 Task: Look for space in Bhānvad, India from 9th June, 2023 to 17th June, 2023 for 2 adults in price range Rs.7000 to Rs.12000. Place can be private room with 1  bedroom having 2 beds and 1 bathroom. Property type can be house, flat, guest house. Amenities needed are: wifi. Booking option can be shelf check-in. Required host language is English.
Action: Mouse moved to (475, 101)
Screenshot: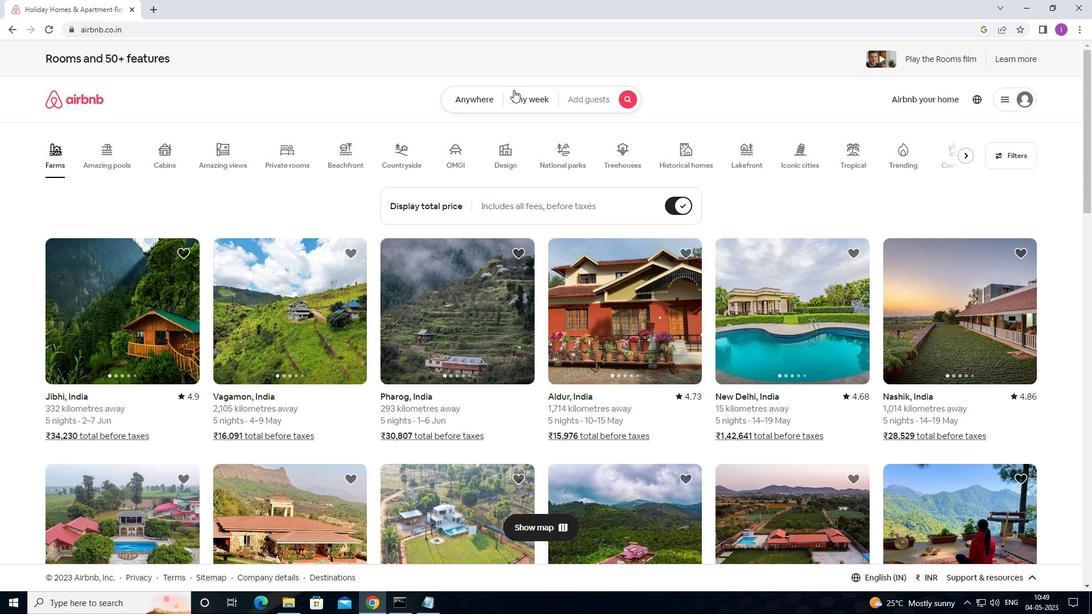 
Action: Mouse pressed left at (475, 101)
Screenshot: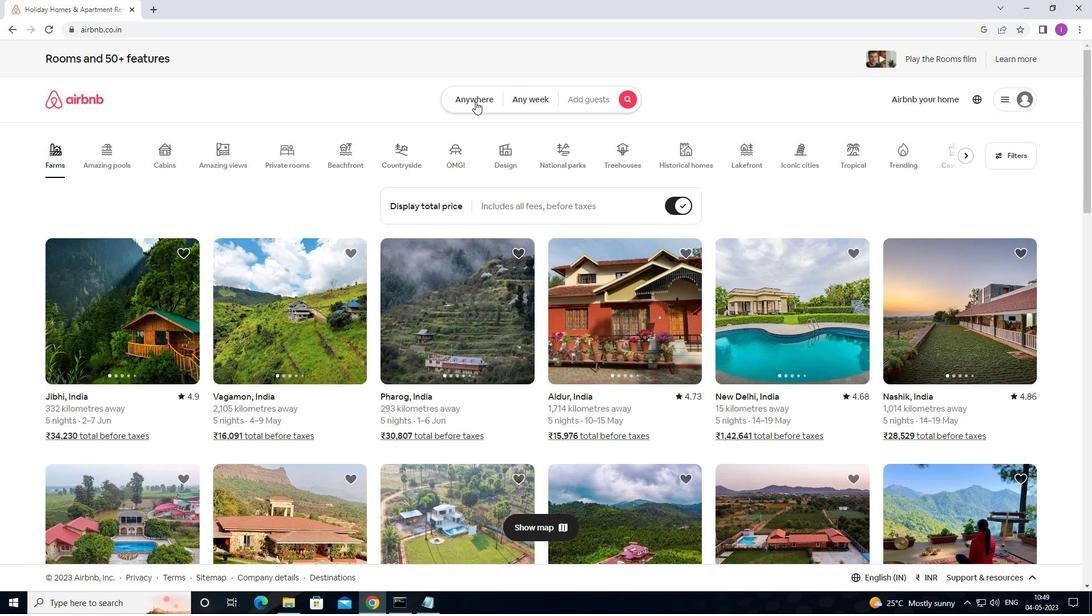 
Action: Mouse moved to (371, 147)
Screenshot: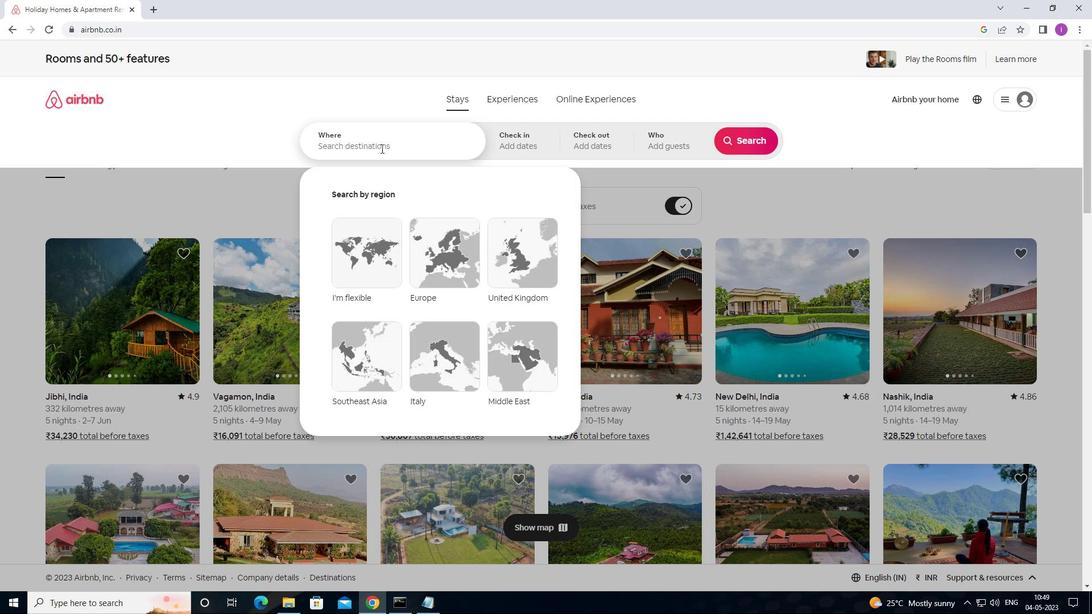 
Action: Mouse pressed left at (371, 147)
Screenshot: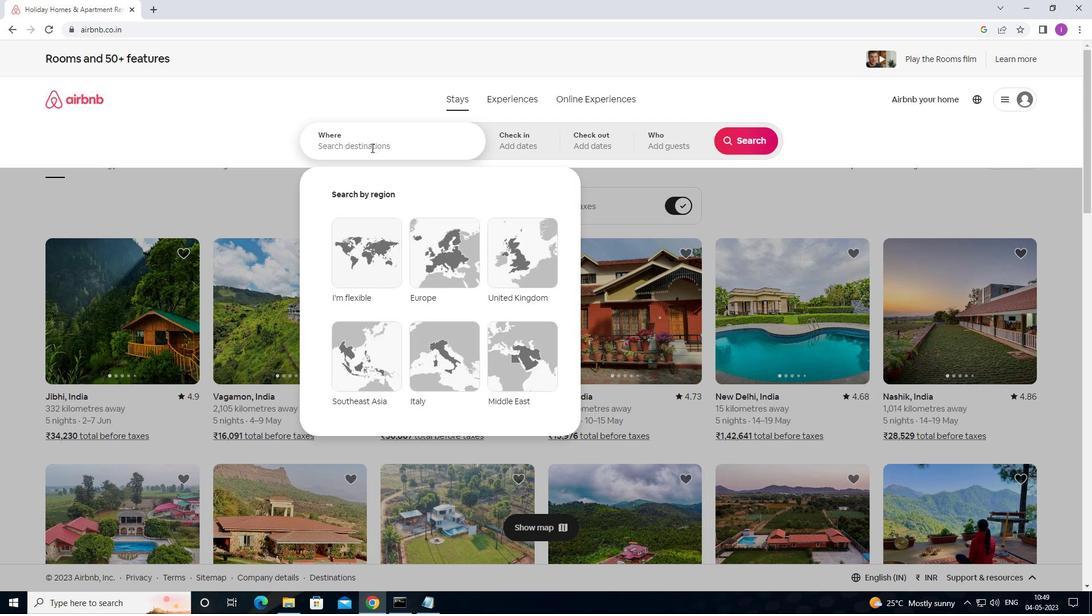 
Action: Mouse moved to (372, 146)
Screenshot: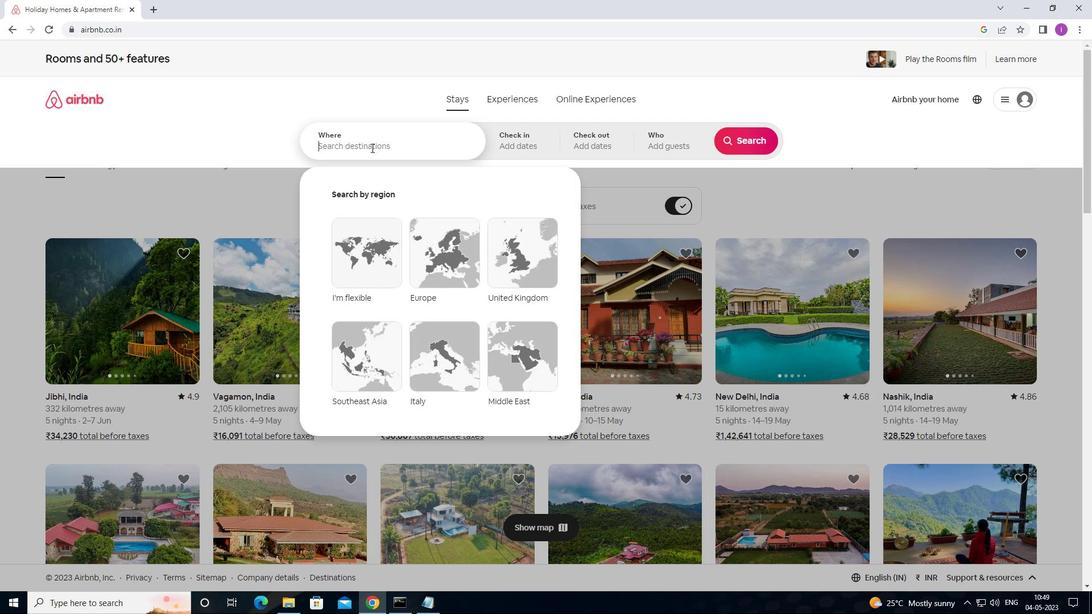 
Action: Key pressed <Key.shift><Key.shift><Key.shift>BHANVAD,<Key.shift>ctrl+IND
Screenshot: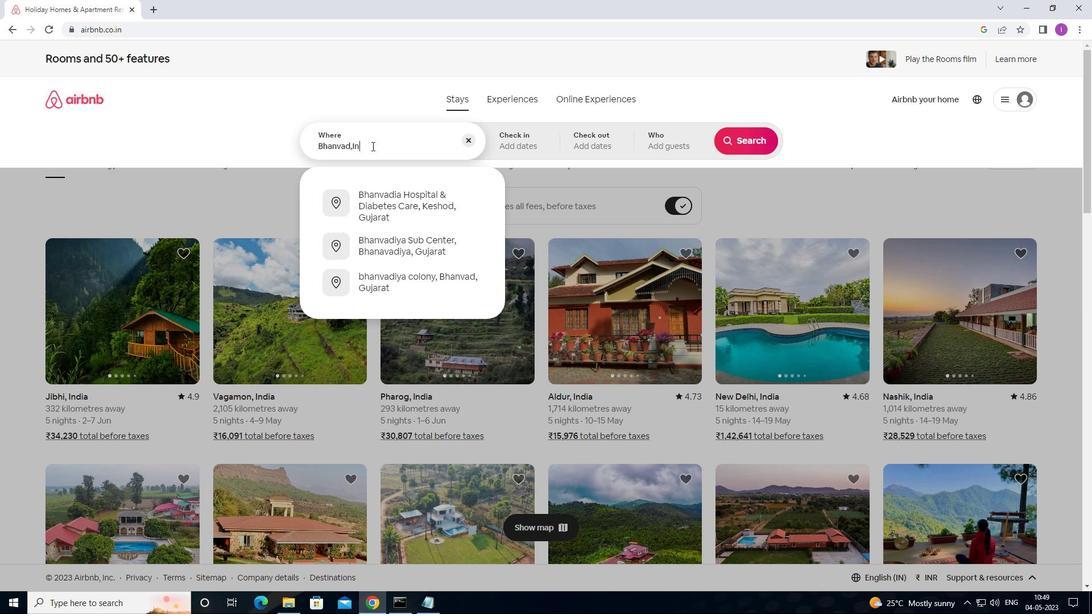 
Action: Mouse moved to (367, 135)
Screenshot: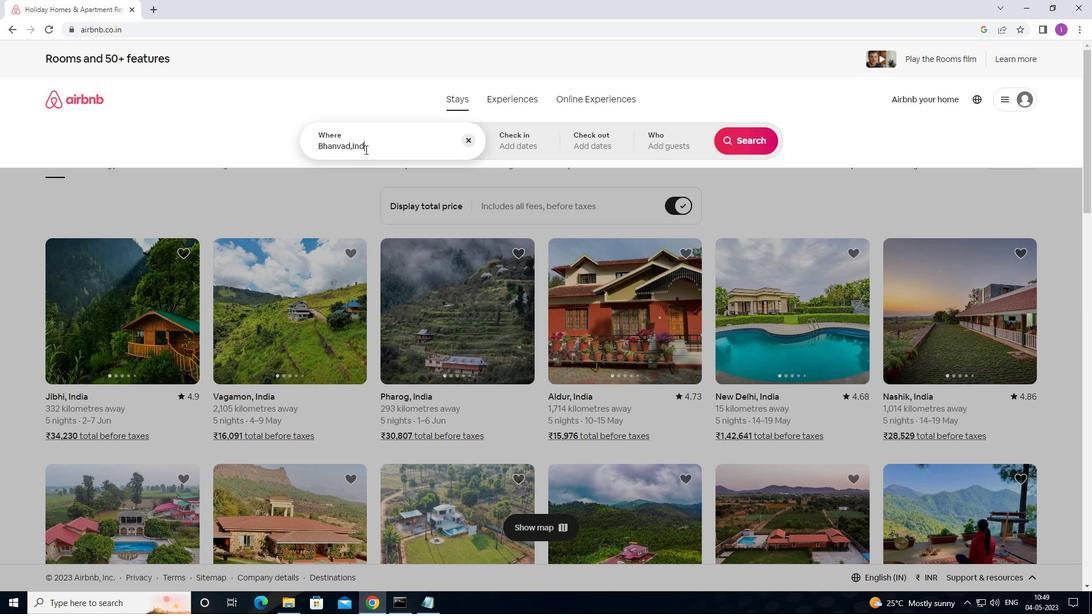 
Action: Mouse pressed left at (367, 135)
Screenshot: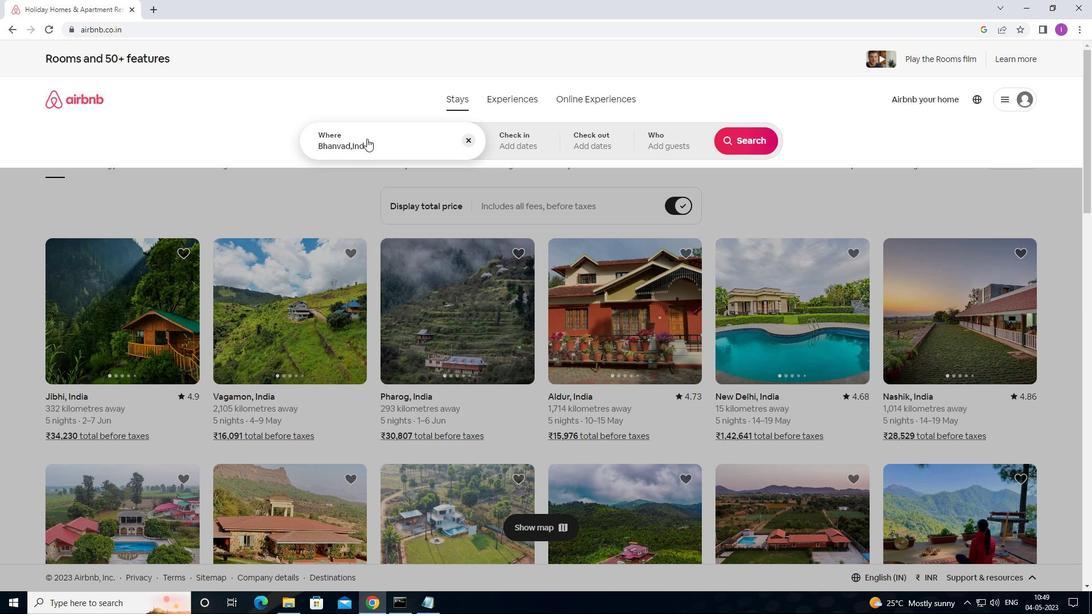 
Action: Mouse moved to (366, 141)
Screenshot: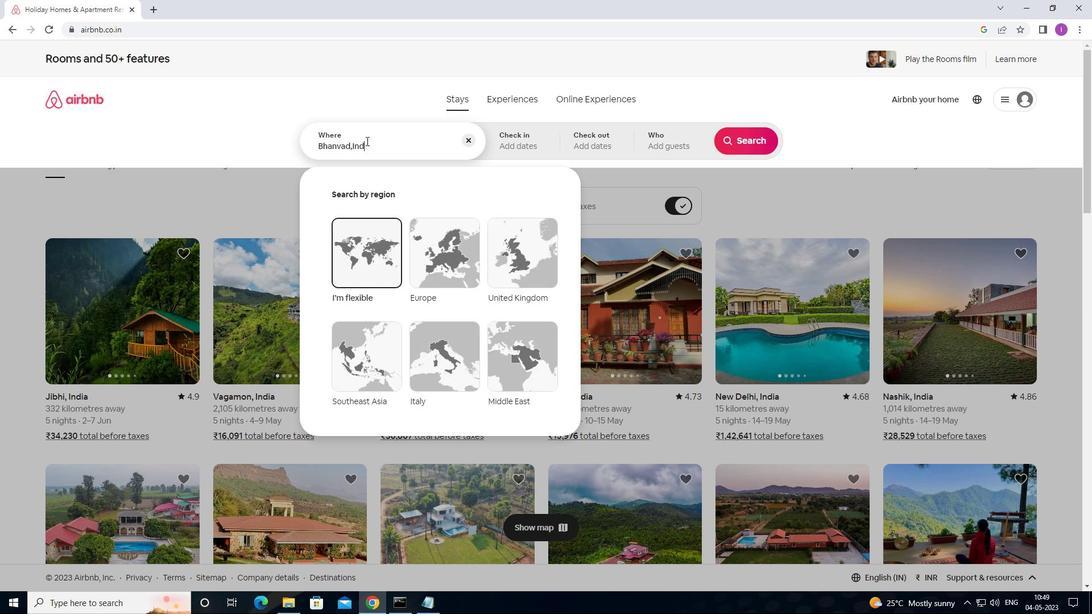 
Action: Key pressed IA
Screenshot: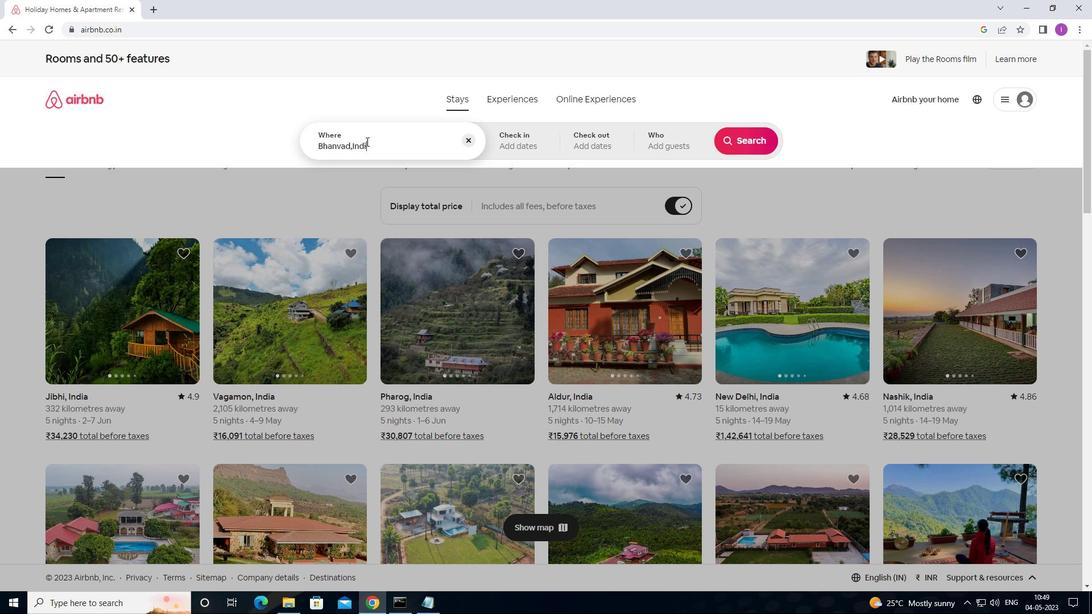 
Action: Mouse moved to (493, 143)
Screenshot: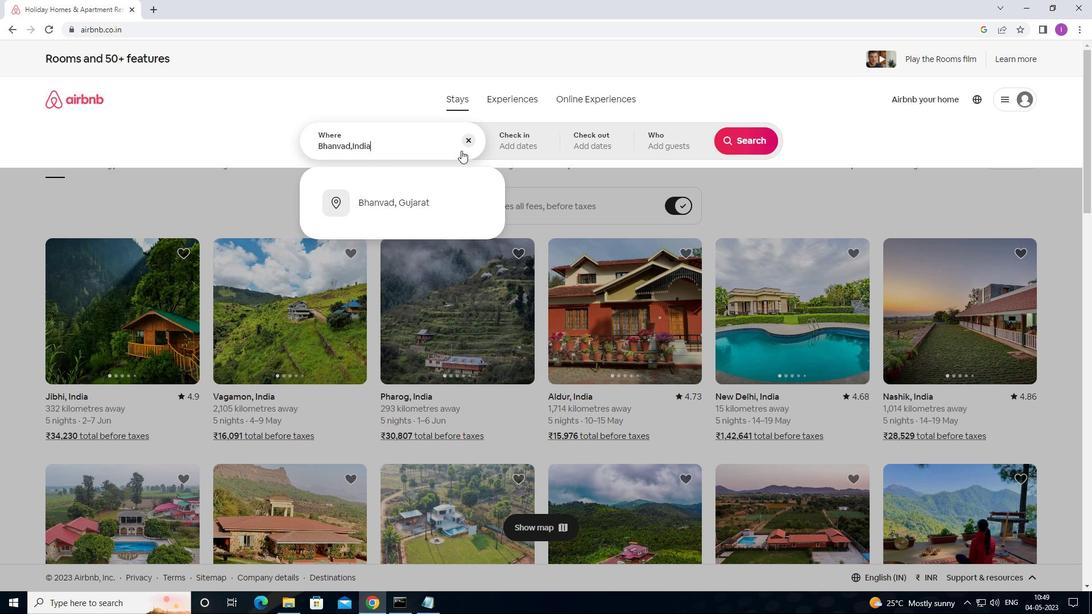 
Action: Mouse pressed left at (493, 143)
Screenshot: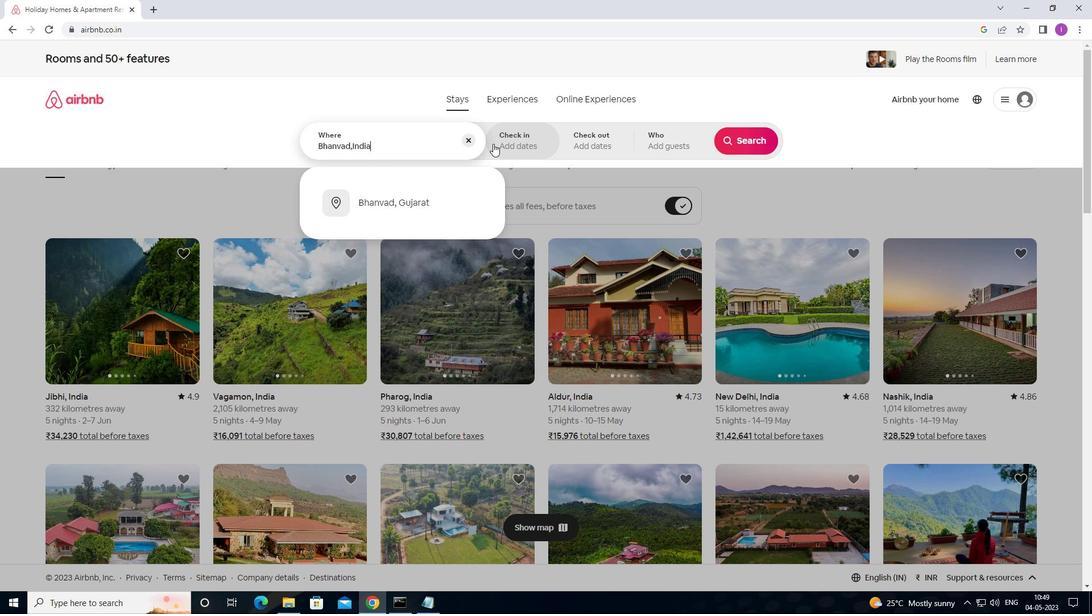 
Action: Mouse moved to (709, 304)
Screenshot: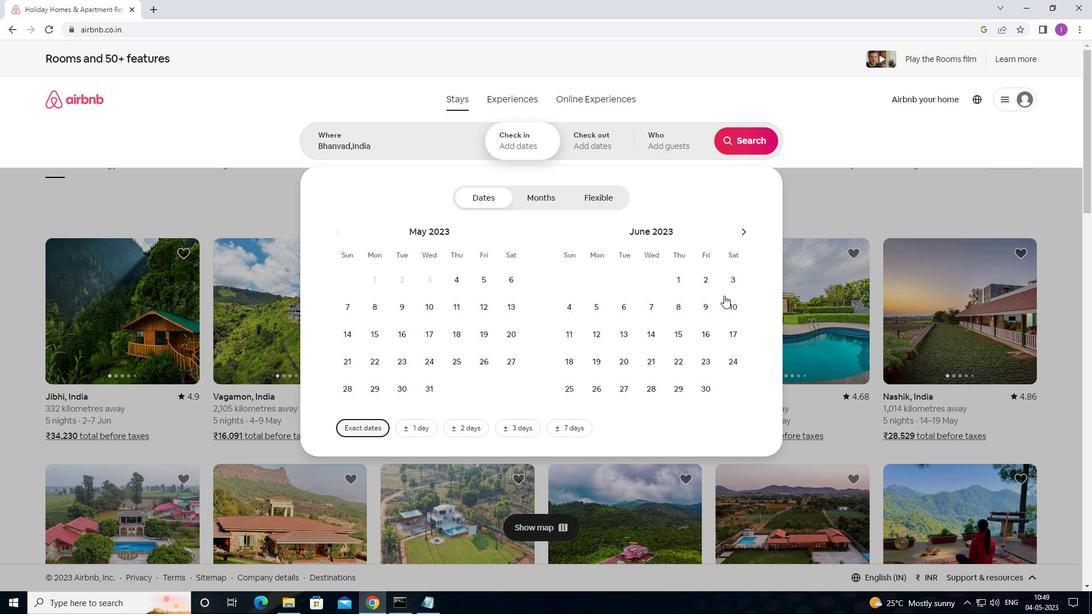 
Action: Mouse pressed left at (709, 304)
Screenshot: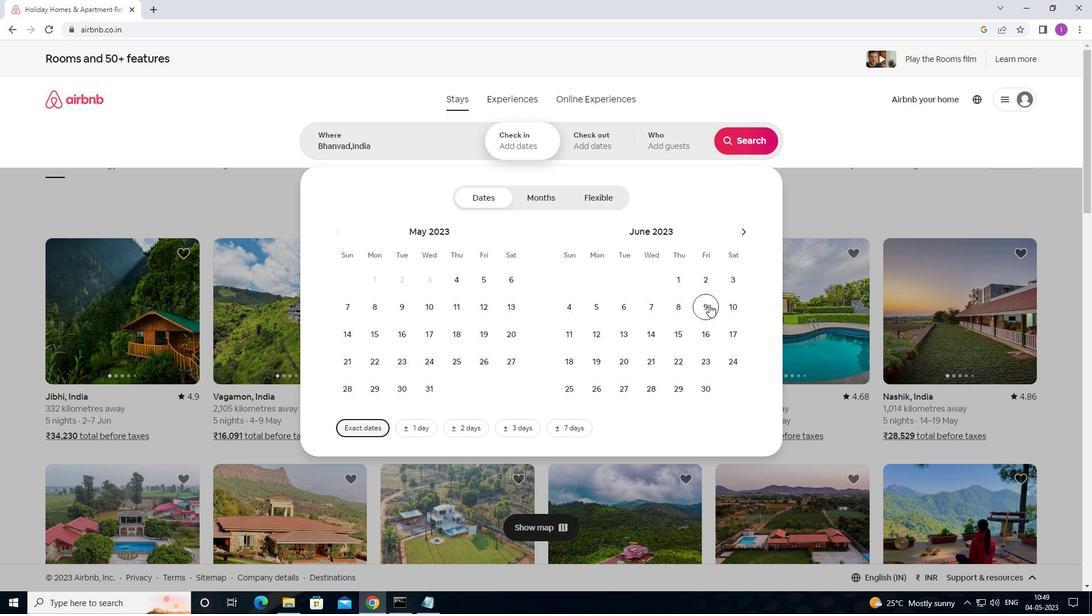 
Action: Mouse moved to (726, 334)
Screenshot: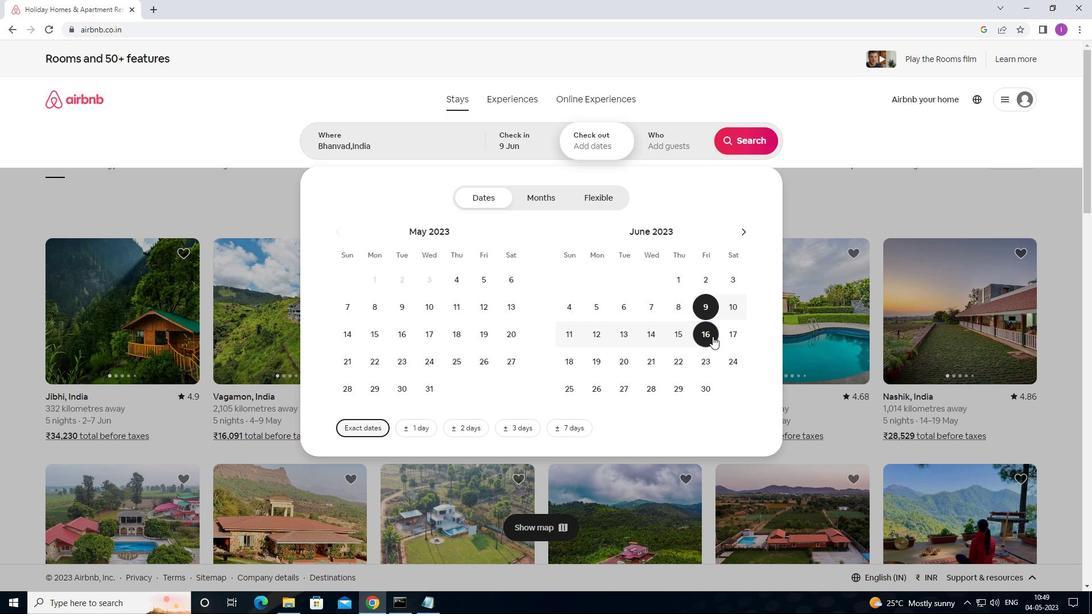
Action: Mouse pressed left at (726, 334)
Screenshot: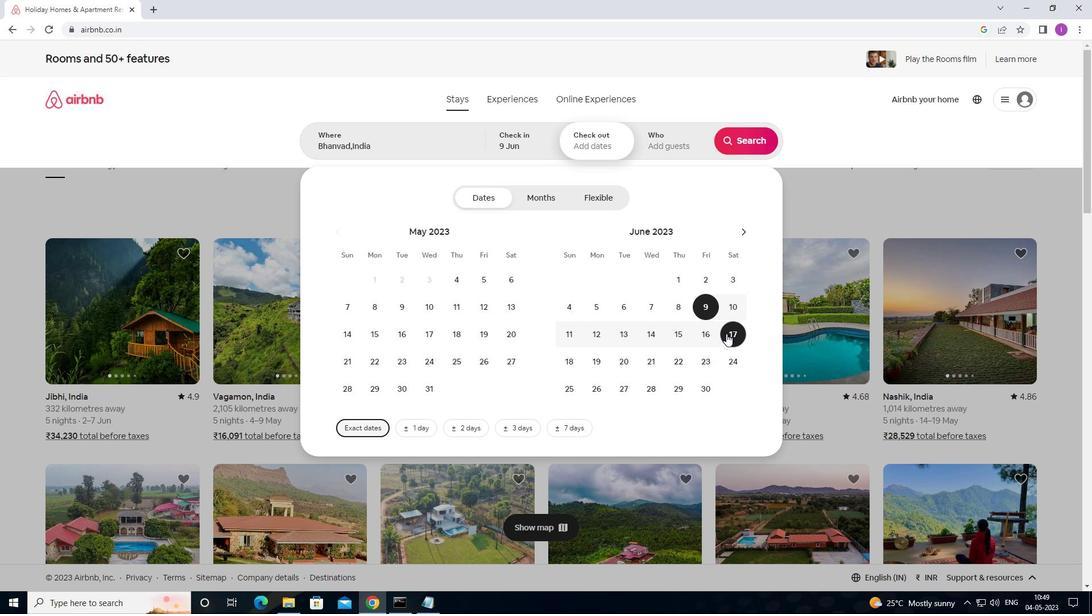 
Action: Mouse moved to (681, 153)
Screenshot: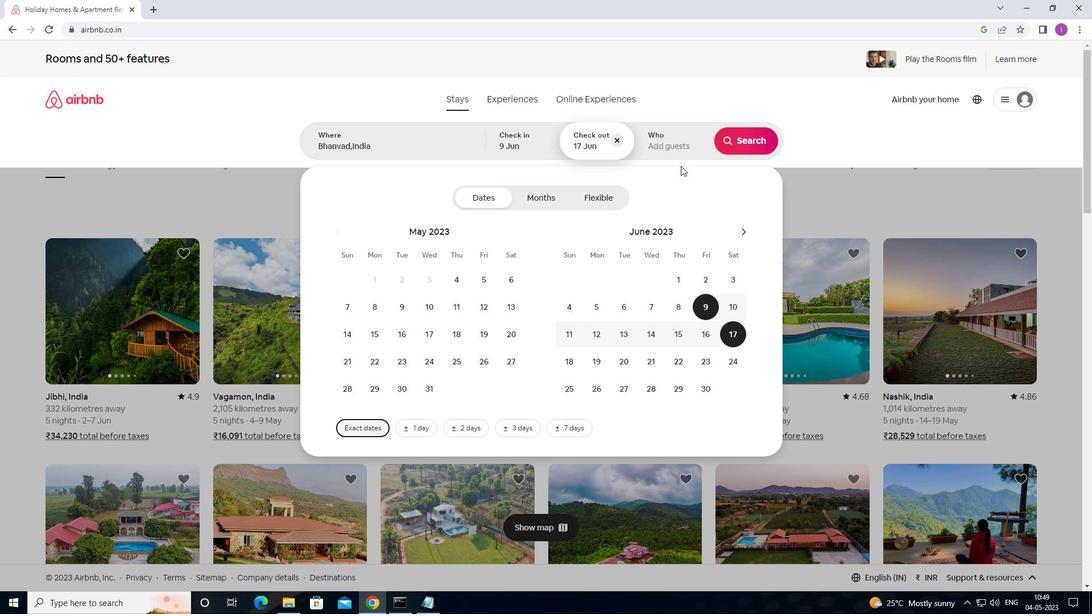 
Action: Mouse pressed left at (681, 153)
Screenshot: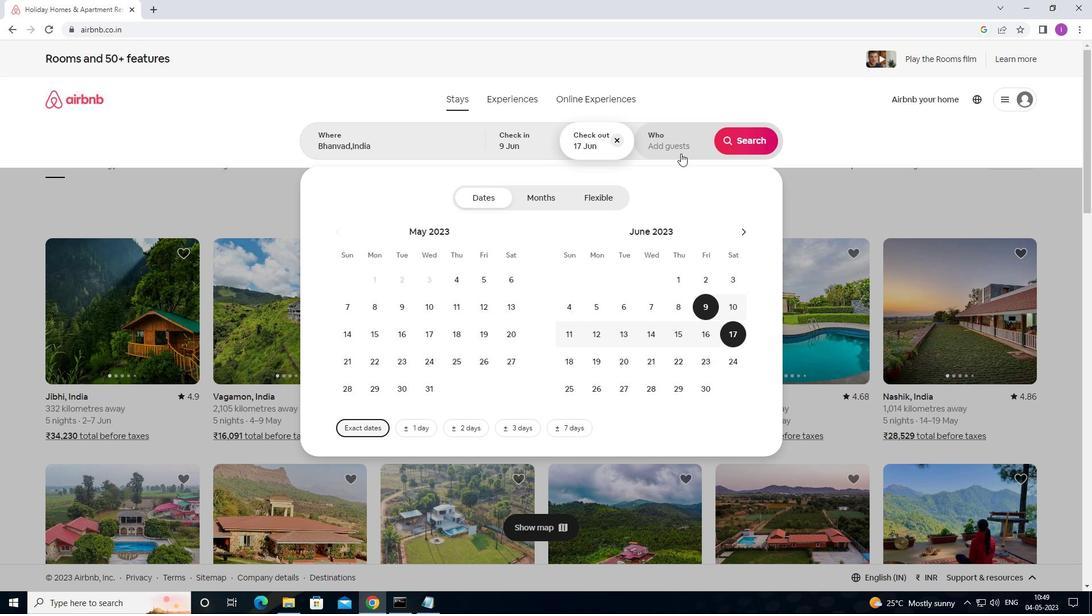 
Action: Mouse moved to (755, 198)
Screenshot: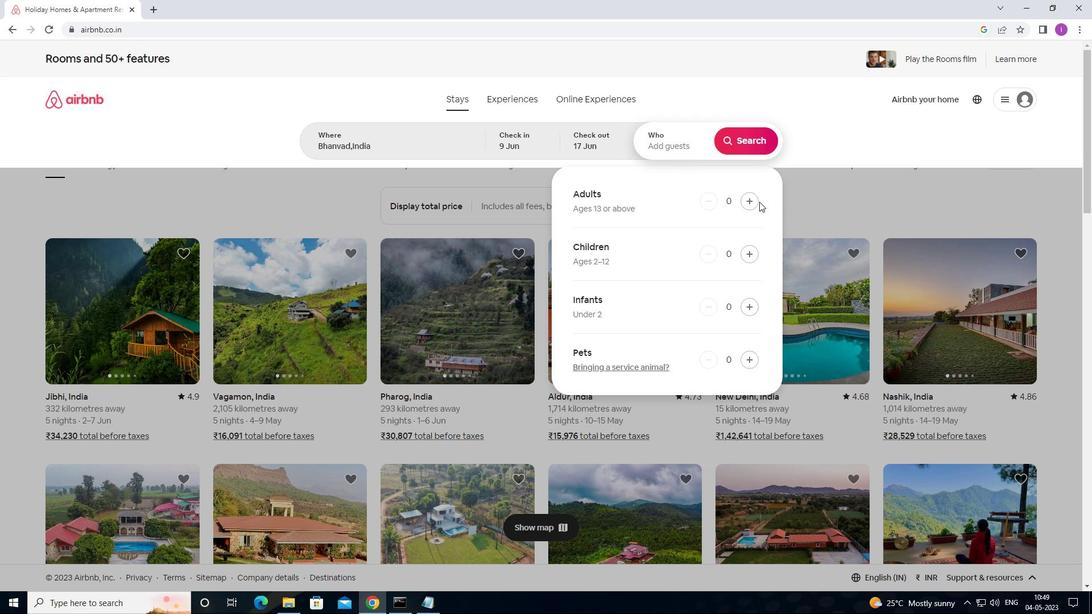 
Action: Mouse pressed left at (755, 198)
Screenshot: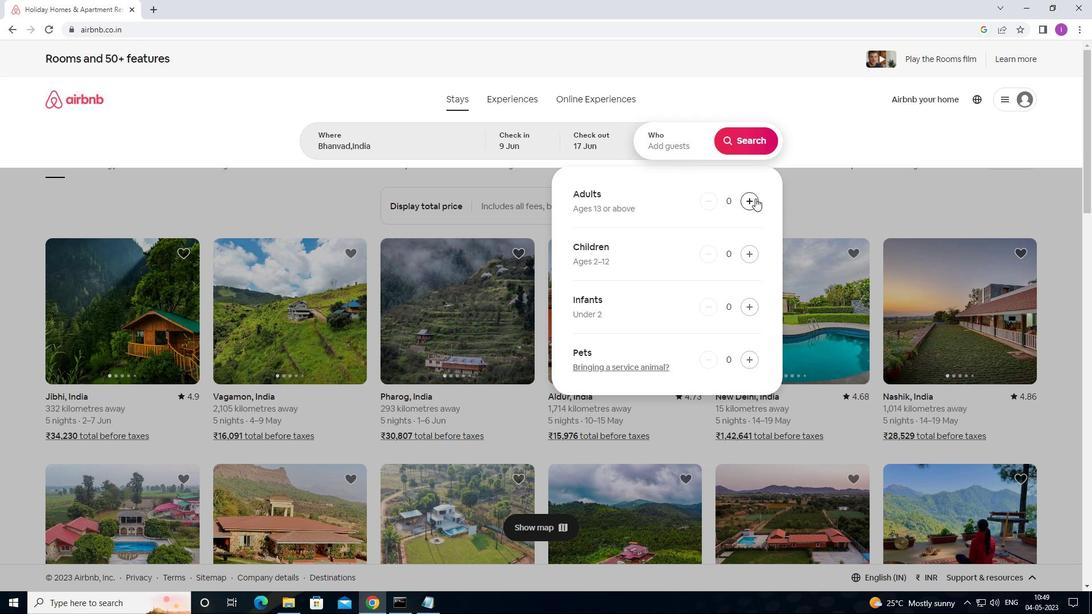 
Action: Mouse pressed left at (755, 198)
Screenshot: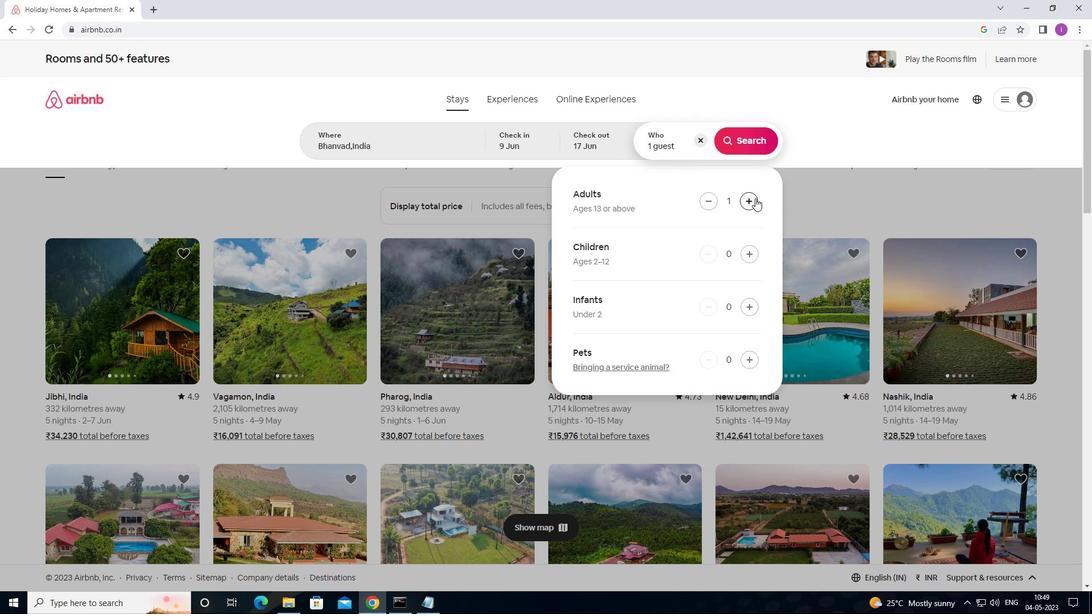 
Action: Mouse moved to (760, 139)
Screenshot: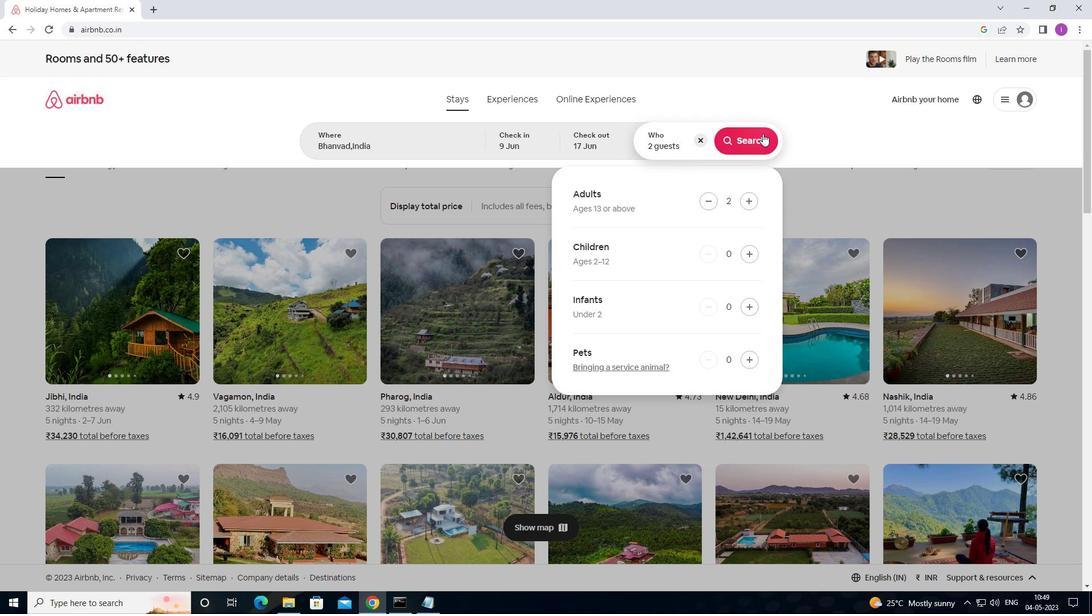 
Action: Mouse pressed left at (760, 139)
Screenshot: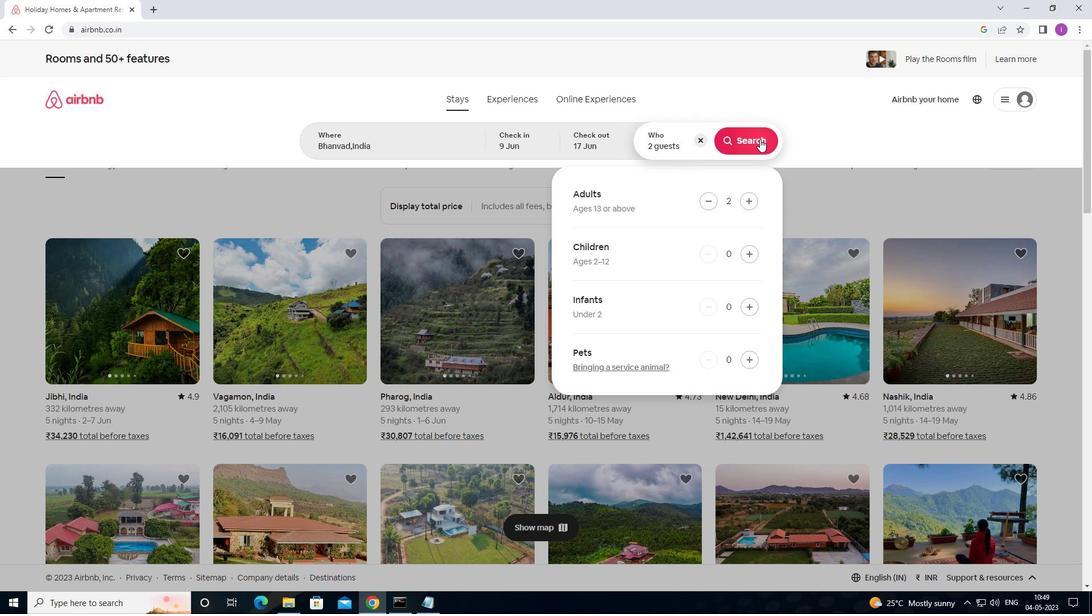 
Action: Mouse moved to (1049, 113)
Screenshot: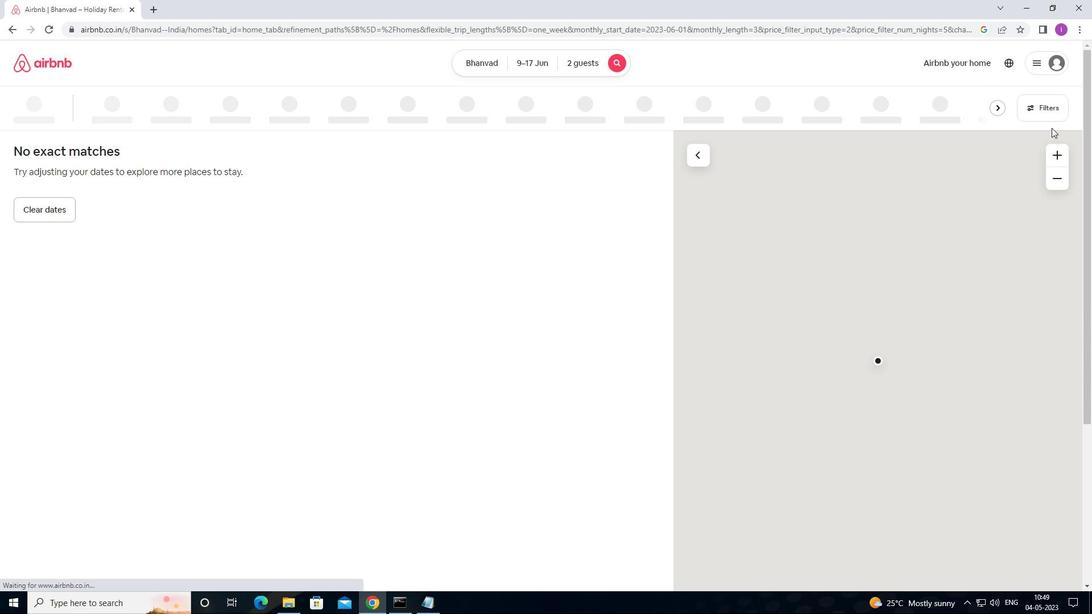 
Action: Mouse pressed left at (1049, 113)
Screenshot: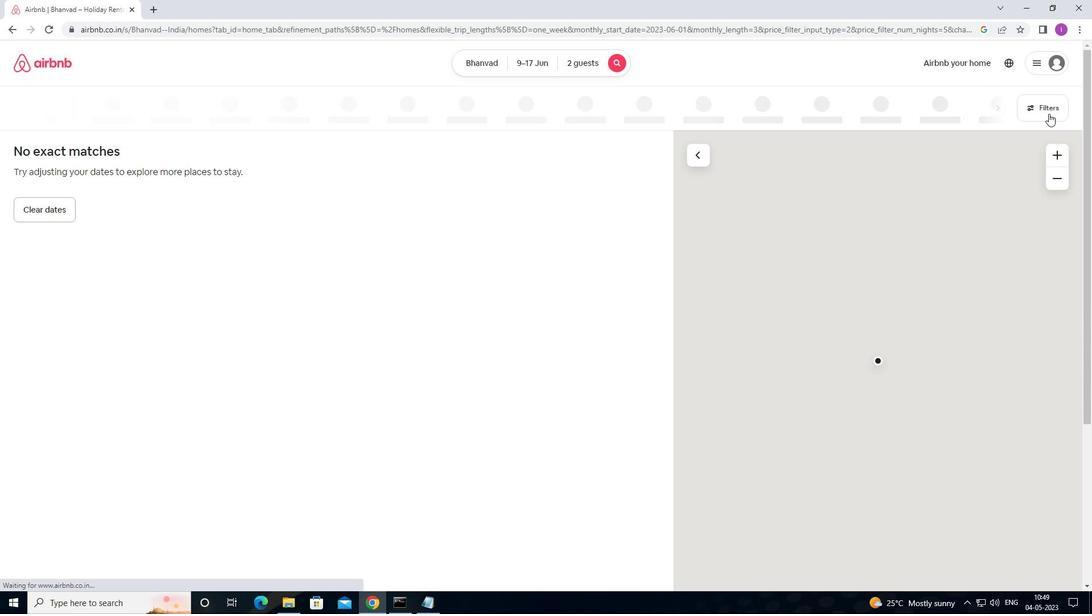 
Action: Mouse moved to (414, 176)
Screenshot: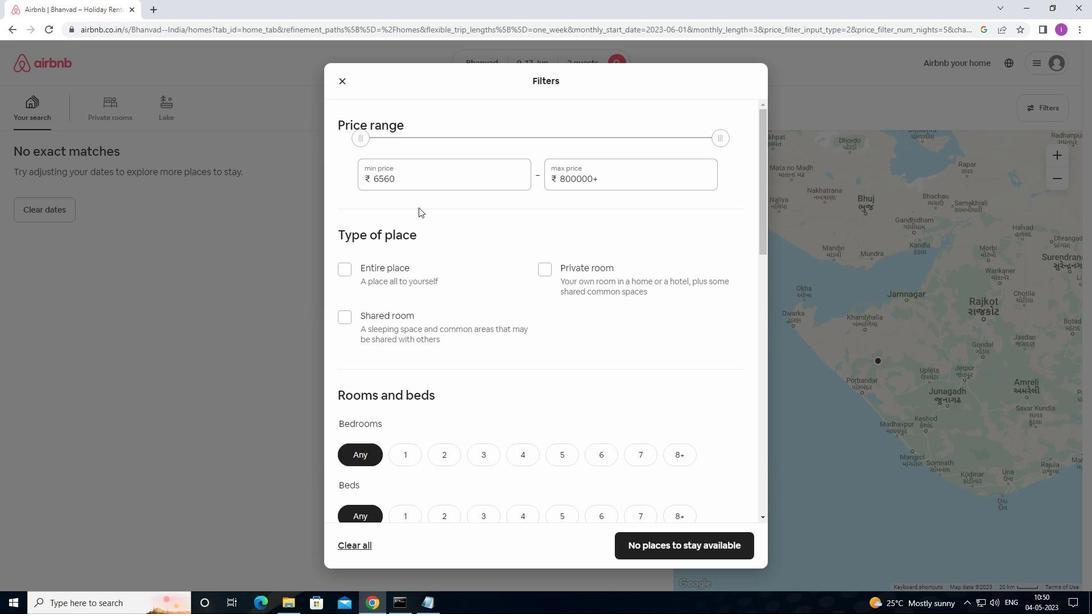 
Action: Mouse pressed left at (414, 176)
Screenshot: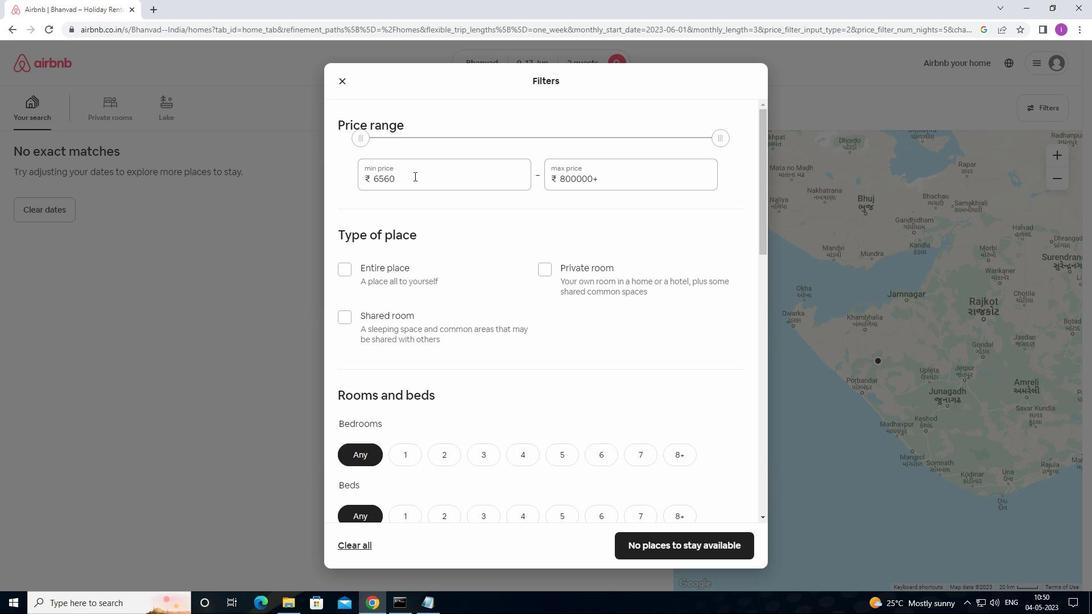 
Action: Mouse moved to (361, 177)
Screenshot: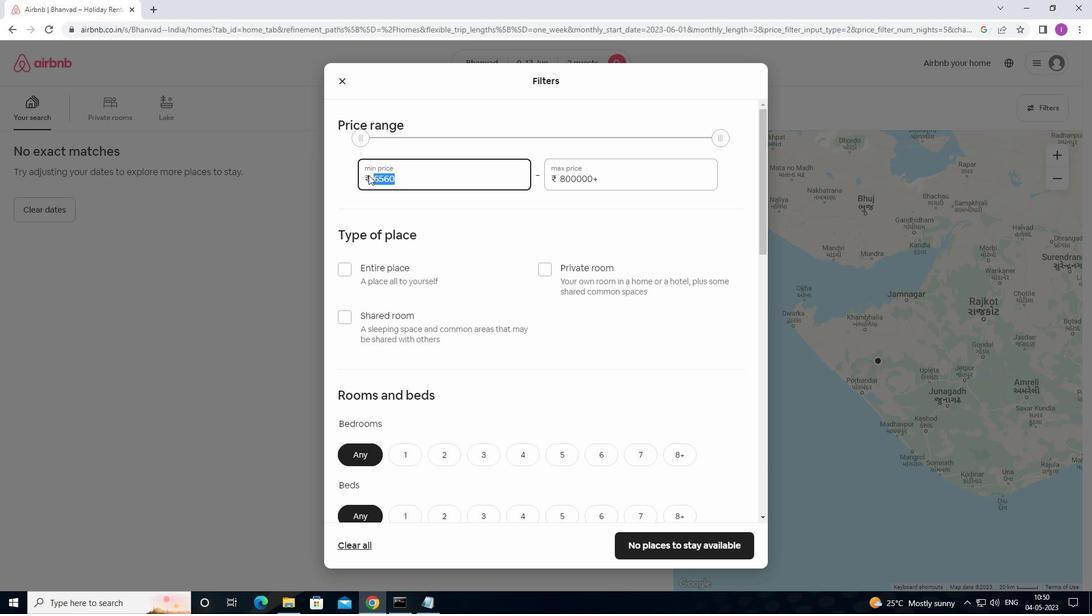
Action: Key pressed 700
Screenshot: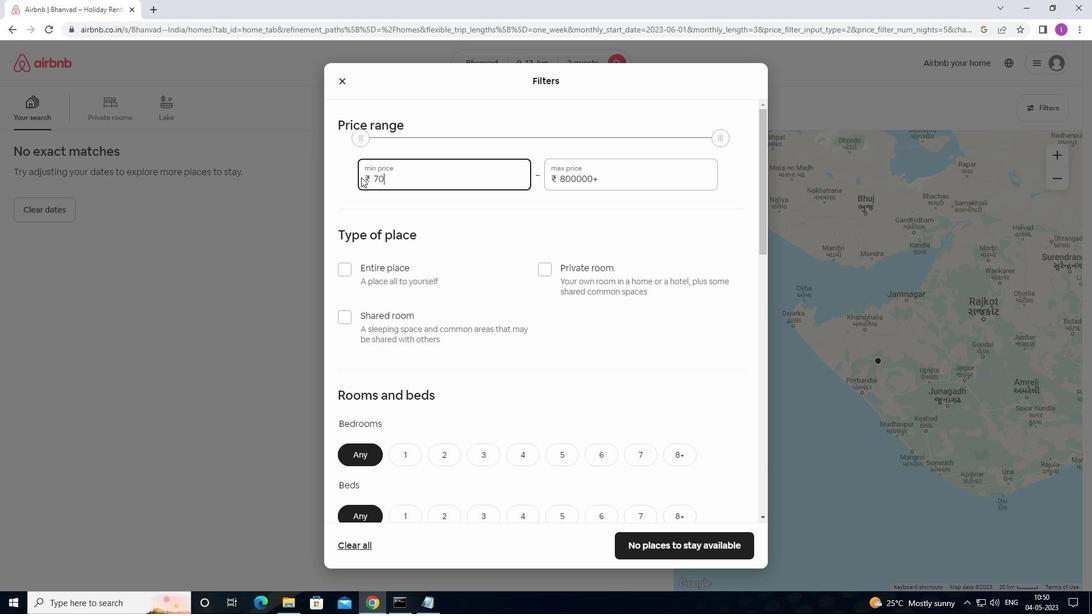 
Action: Mouse moved to (363, 176)
Screenshot: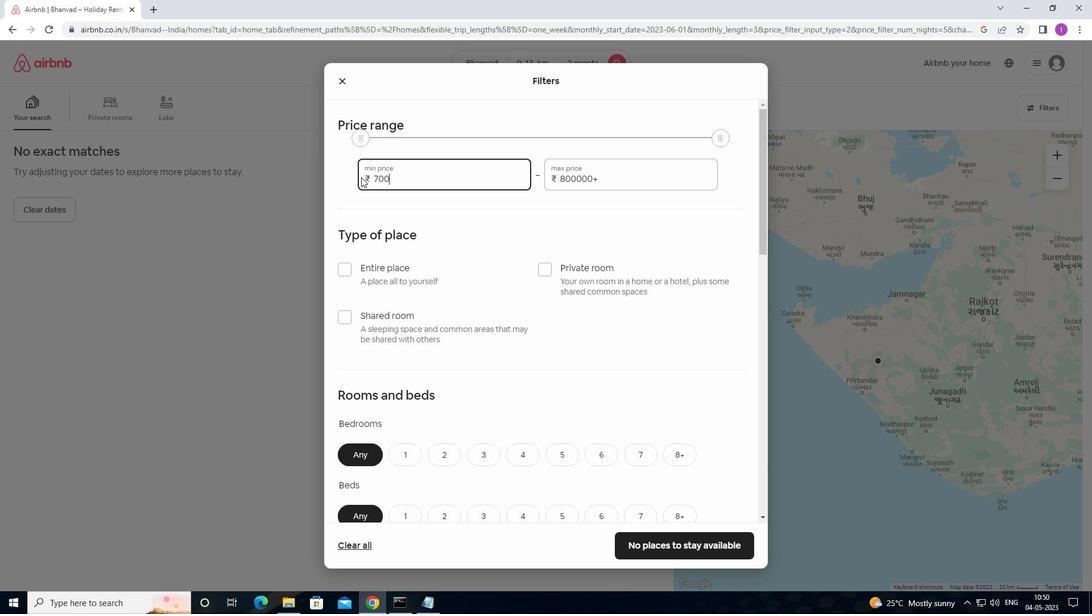 
Action: Key pressed 0
Screenshot: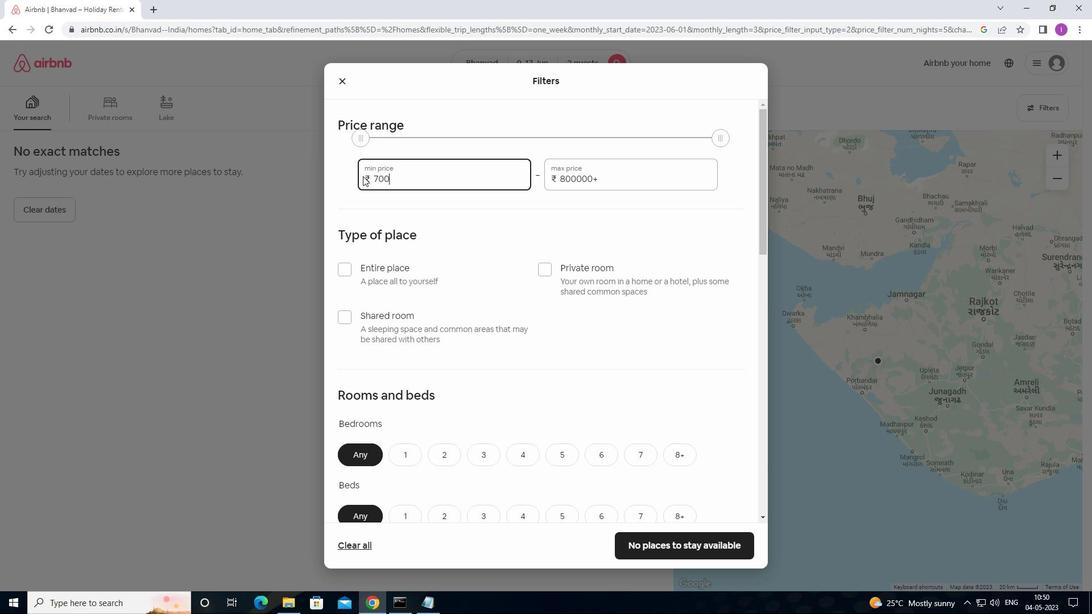 
Action: Mouse moved to (617, 184)
Screenshot: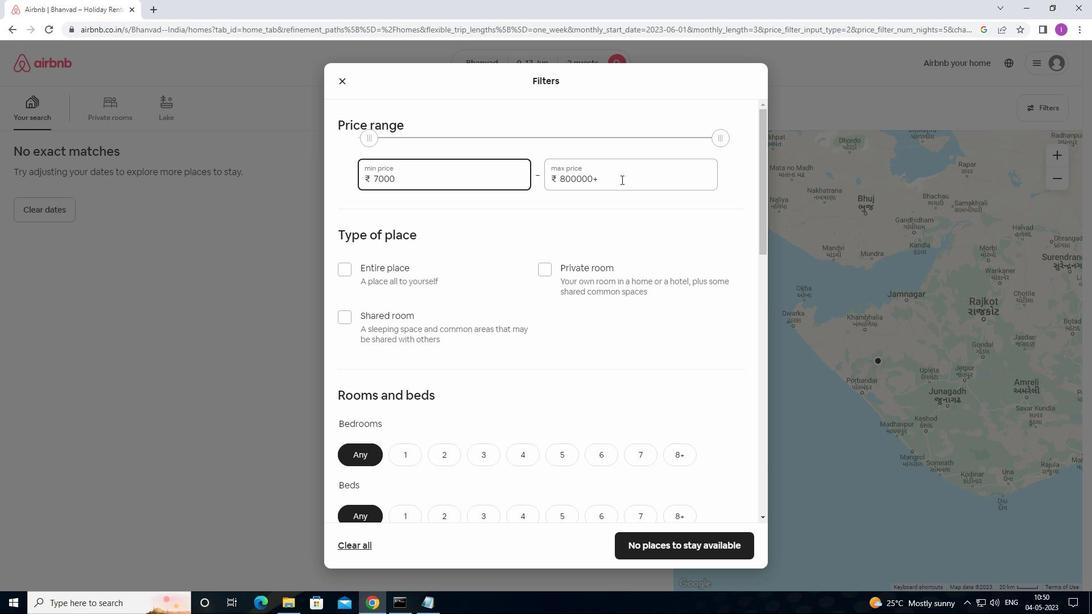 
Action: Mouse pressed left at (617, 184)
Screenshot: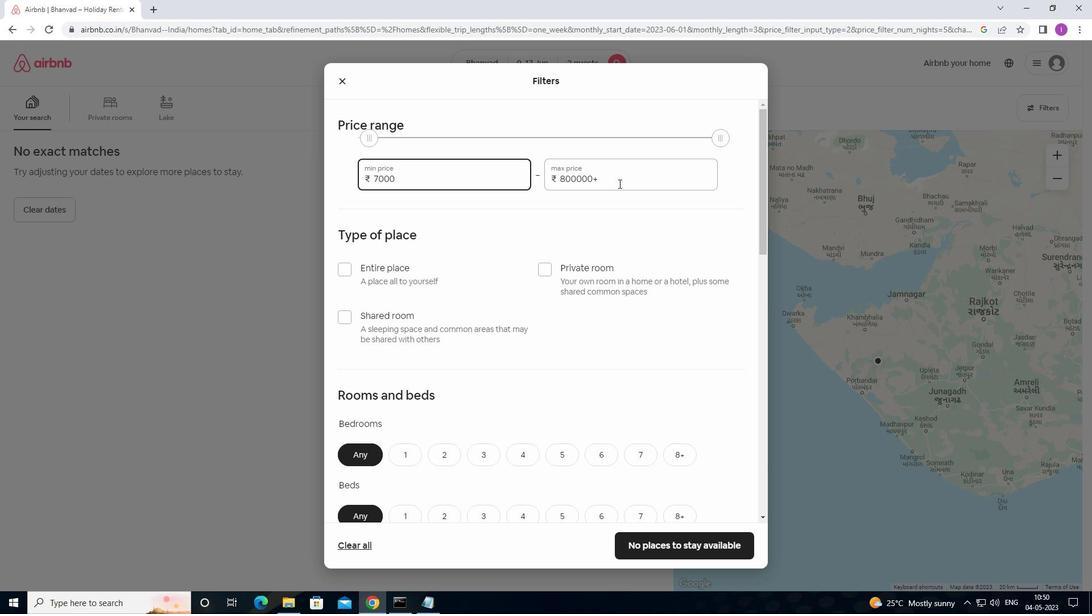 
Action: Mouse moved to (554, 176)
Screenshot: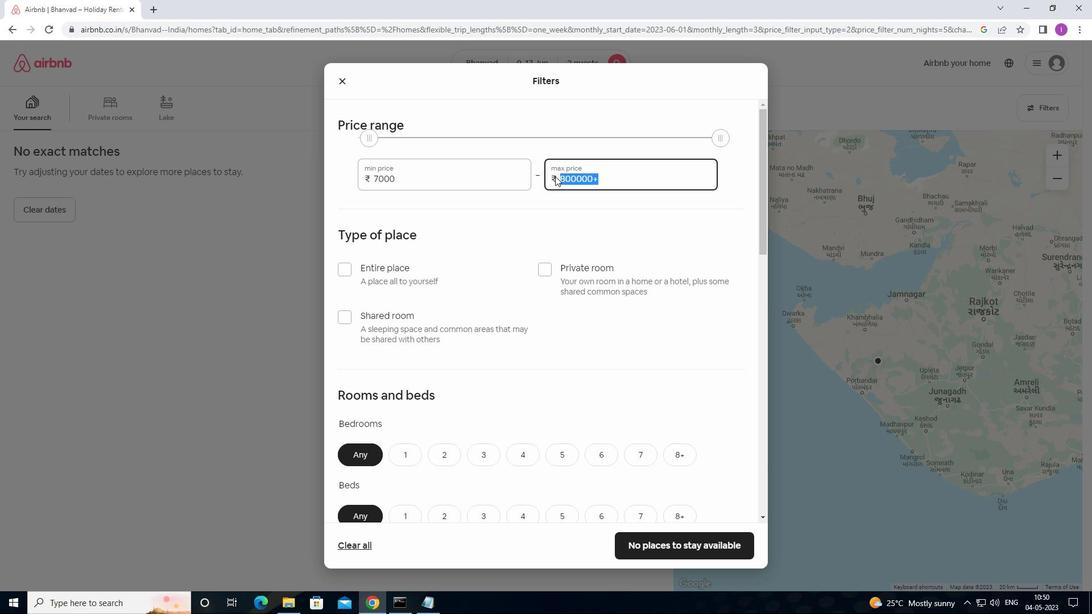 
Action: Key pressed 12
Screenshot: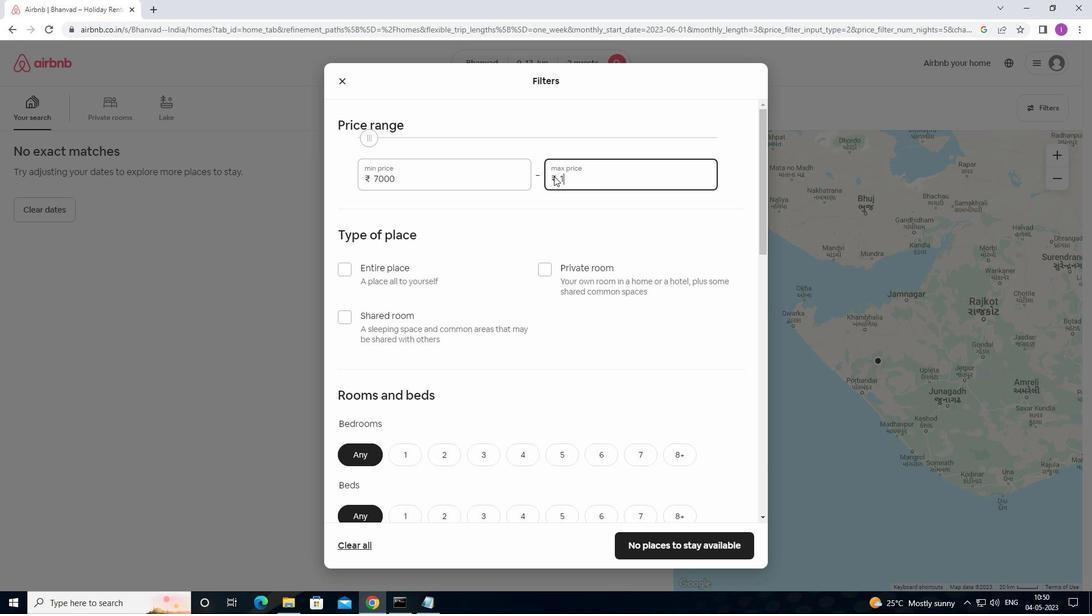
Action: Mouse moved to (552, 176)
Screenshot: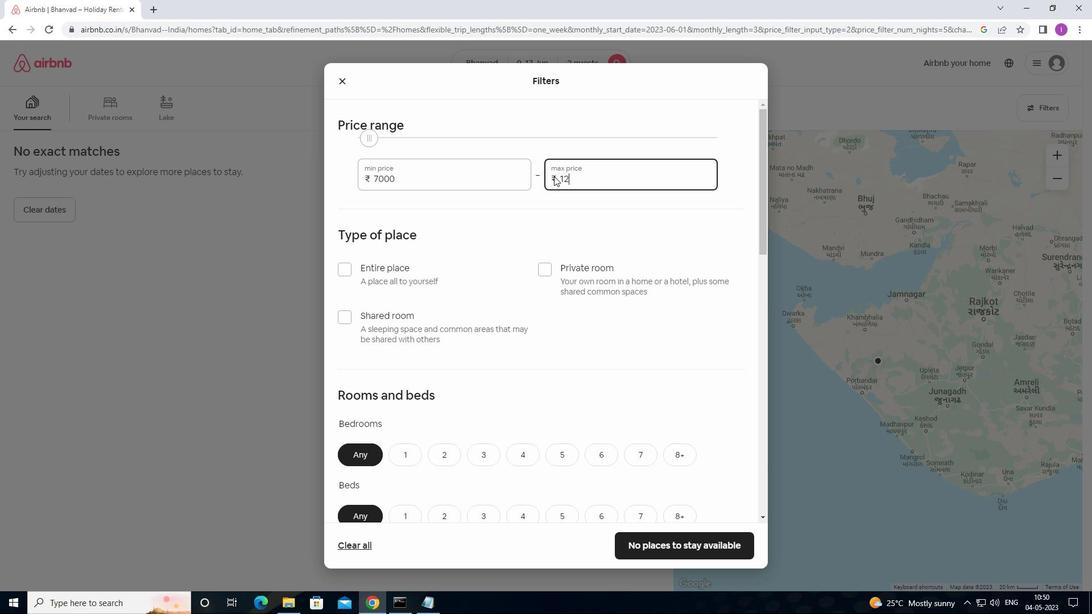 
Action: Key pressed 000
Screenshot: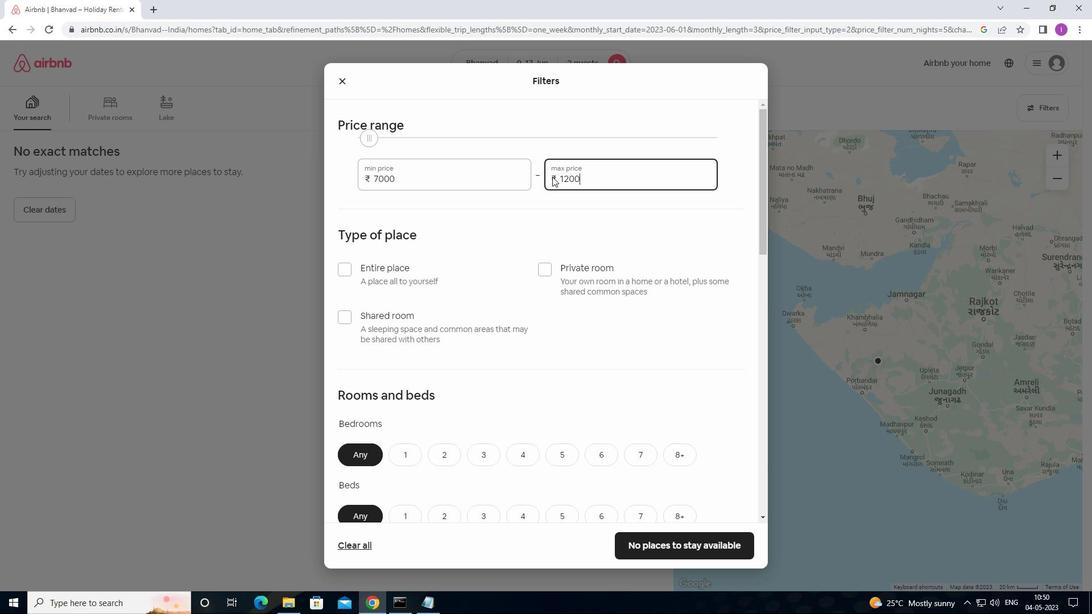 
Action: Mouse moved to (506, 283)
Screenshot: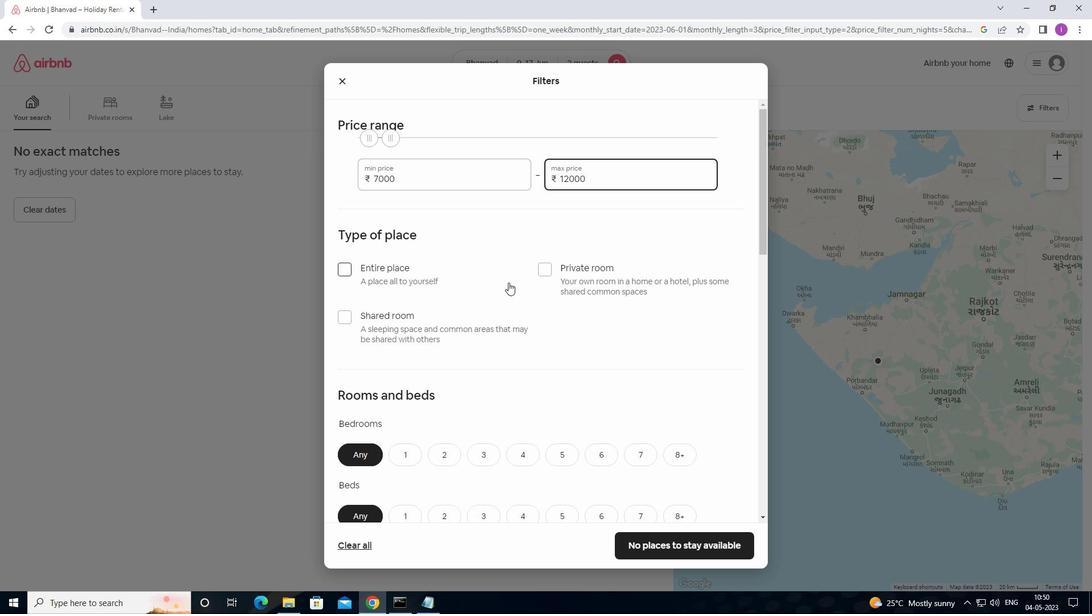 
Action: Mouse scrolled (506, 283) with delta (0, 0)
Screenshot: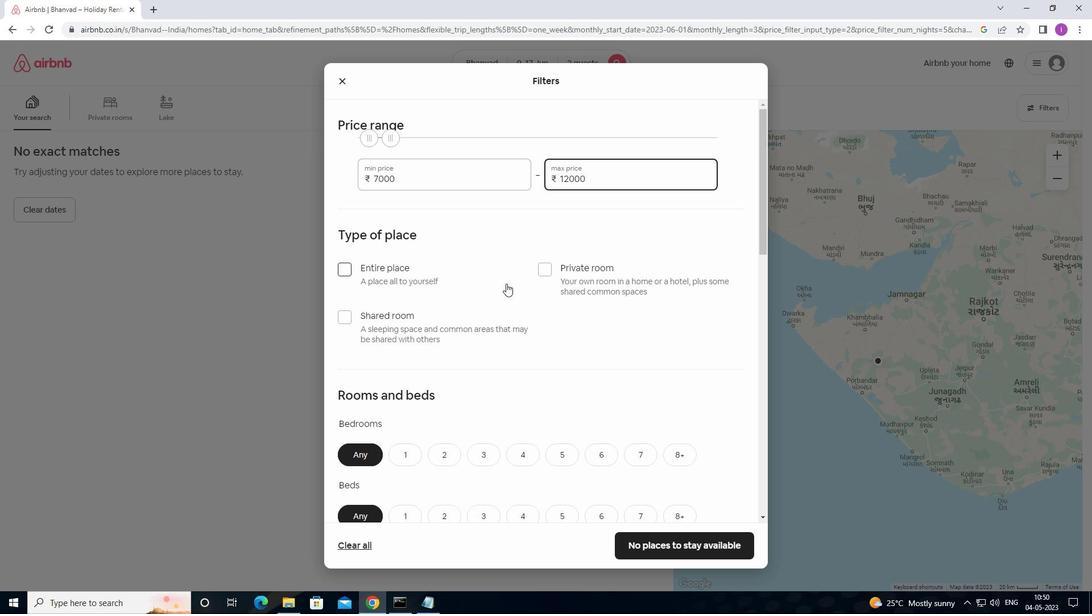 
Action: Mouse moved to (539, 213)
Screenshot: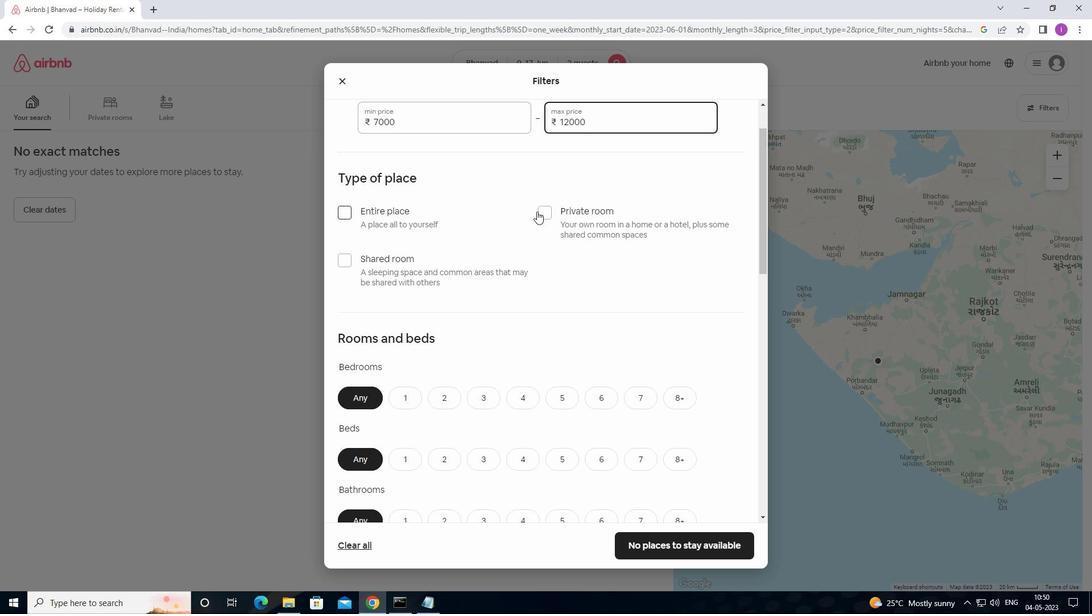 
Action: Mouse pressed left at (539, 213)
Screenshot: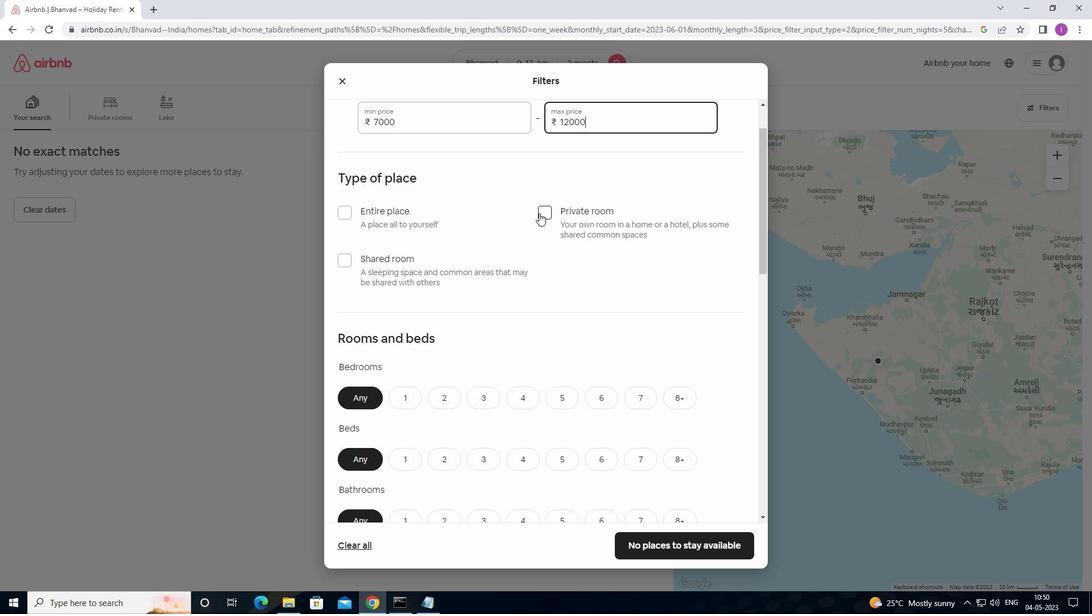 
Action: Mouse moved to (456, 244)
Screenshot: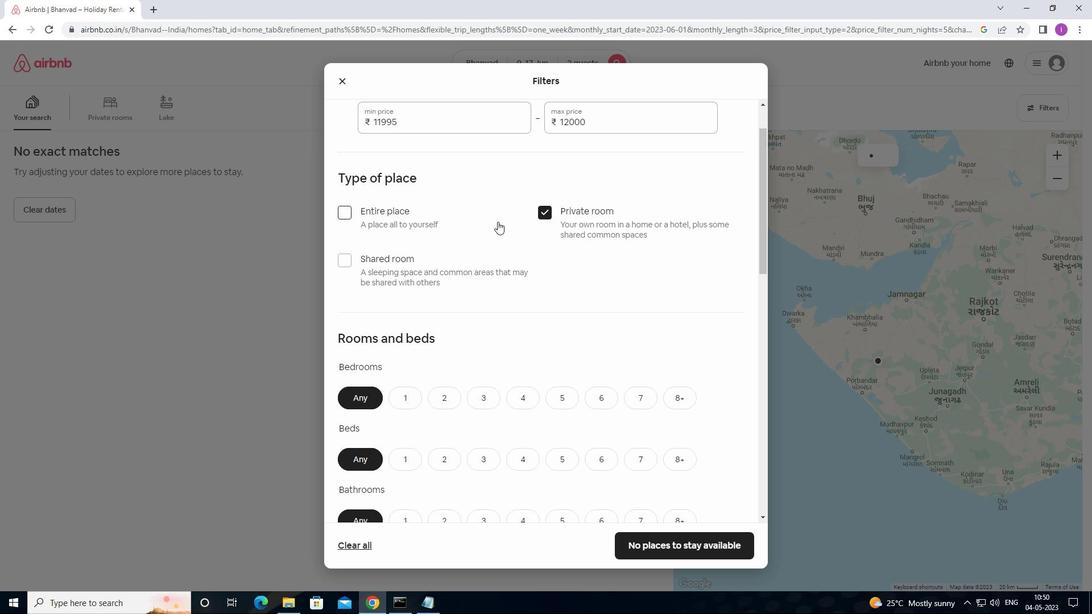 
Action: Mouse scrolled (456, 243) with delta (0, 0)
Screenshot: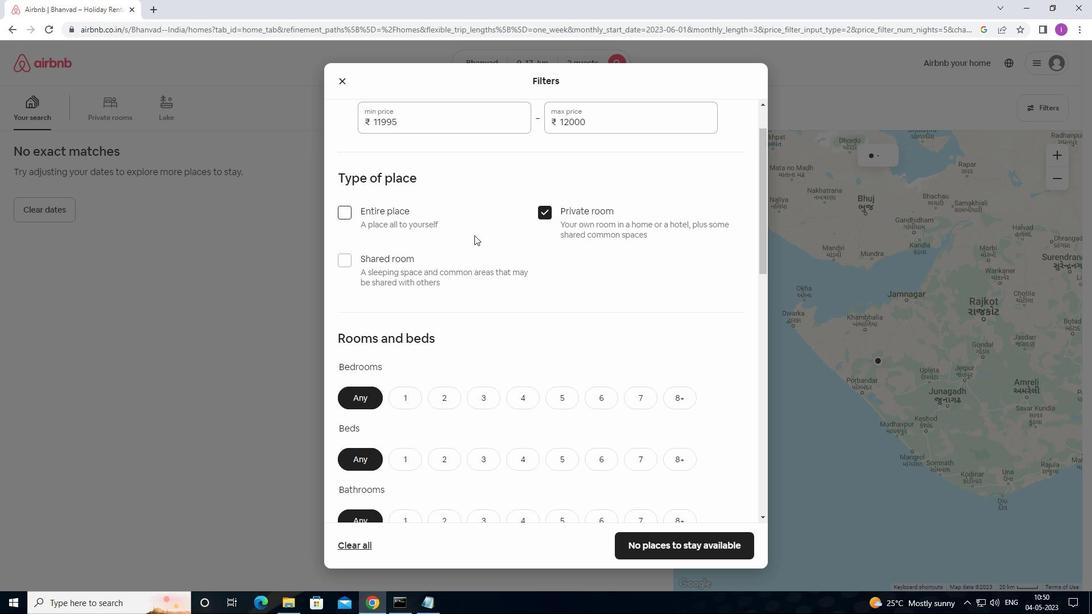 
Action: Mouse moved to (408, 340)
Screenshot: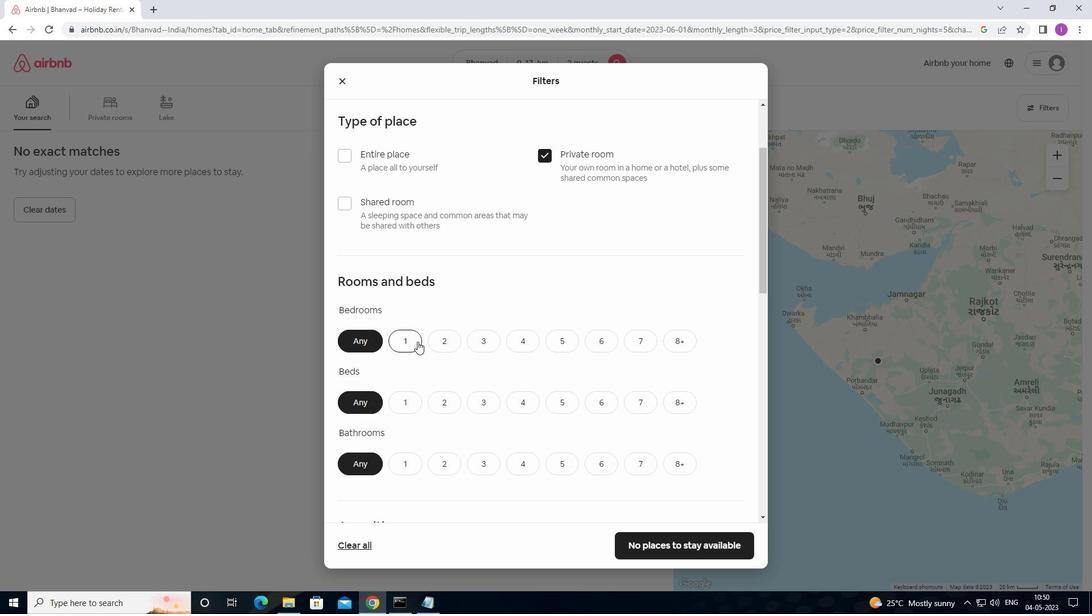 
Action: Mouse pressed left at (408, 340)
Screenshot: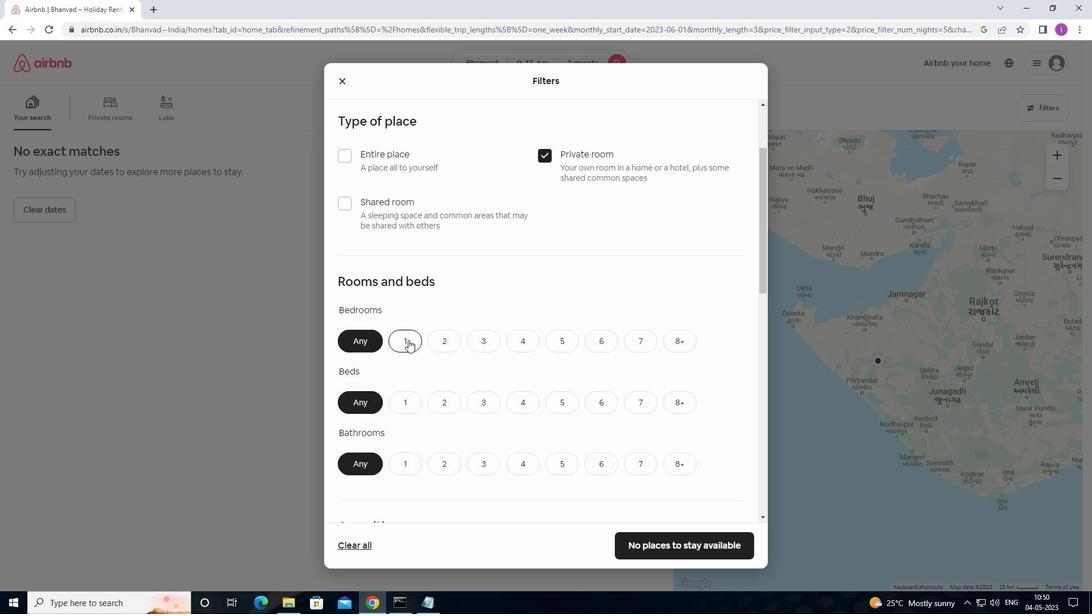 
Action: Mouse moved to (442, 408)
Screenshot: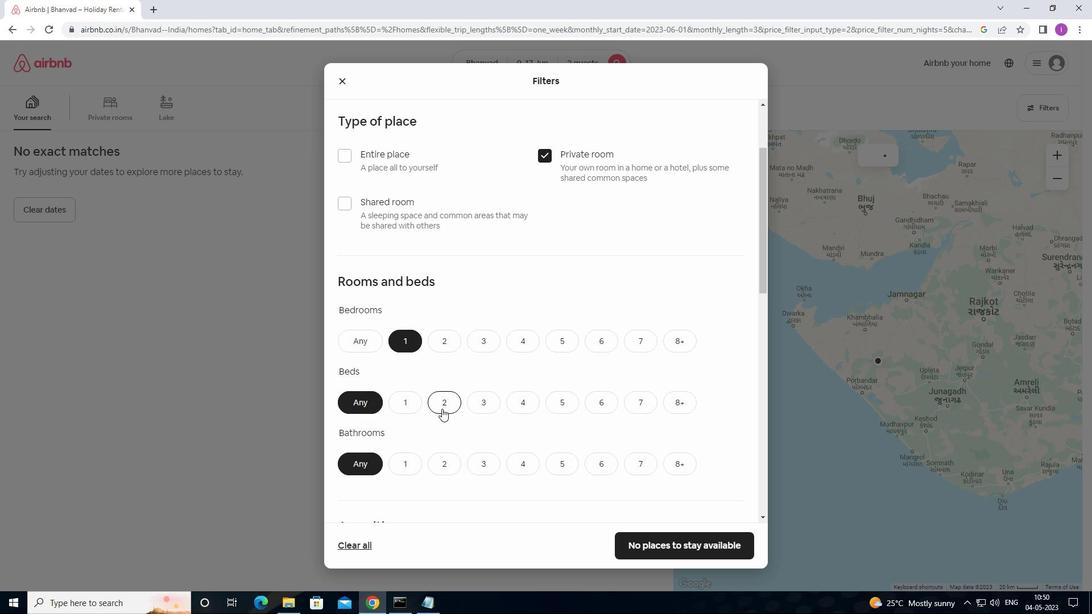 
Action: Mouse pressed left at (442, 408)
Screenshot: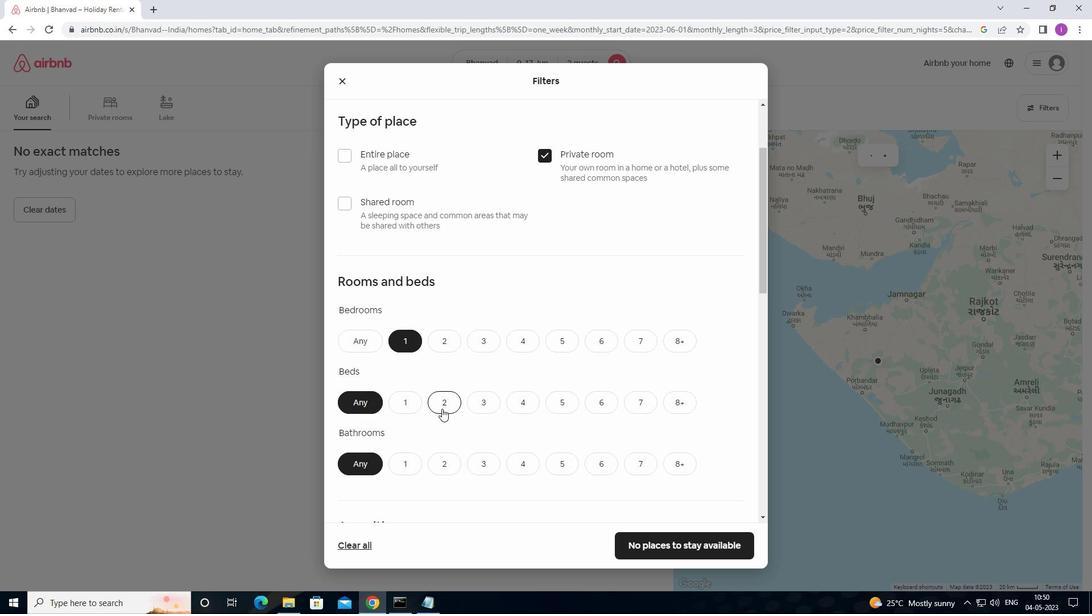 
Action: Mouse moved to (414, 424)
Screenshot: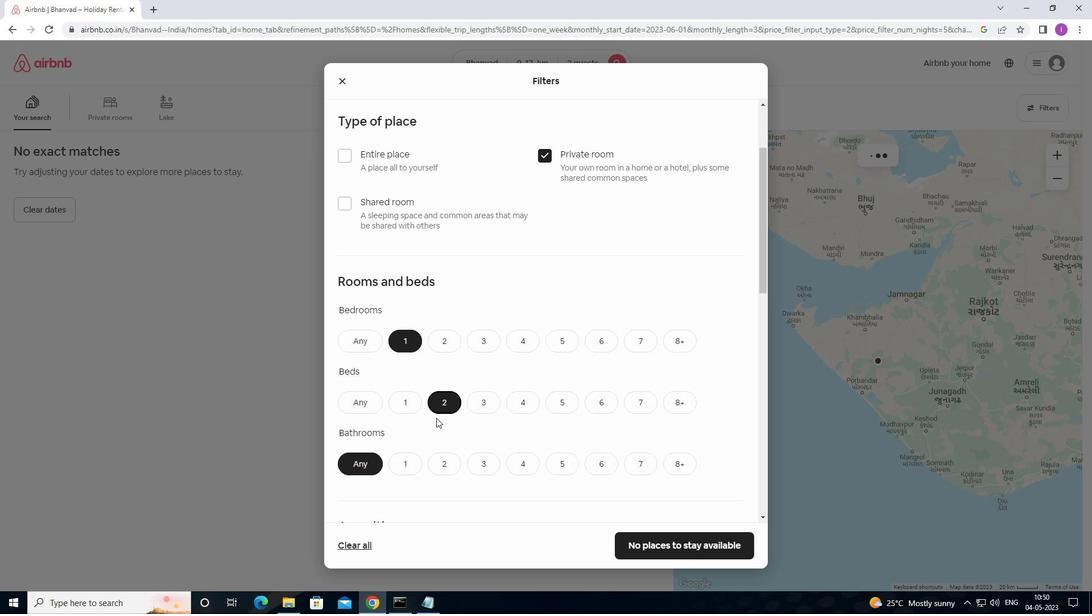 
Action: Mouse scrolled (414, 423) with delta (0, 0)
Screenshot: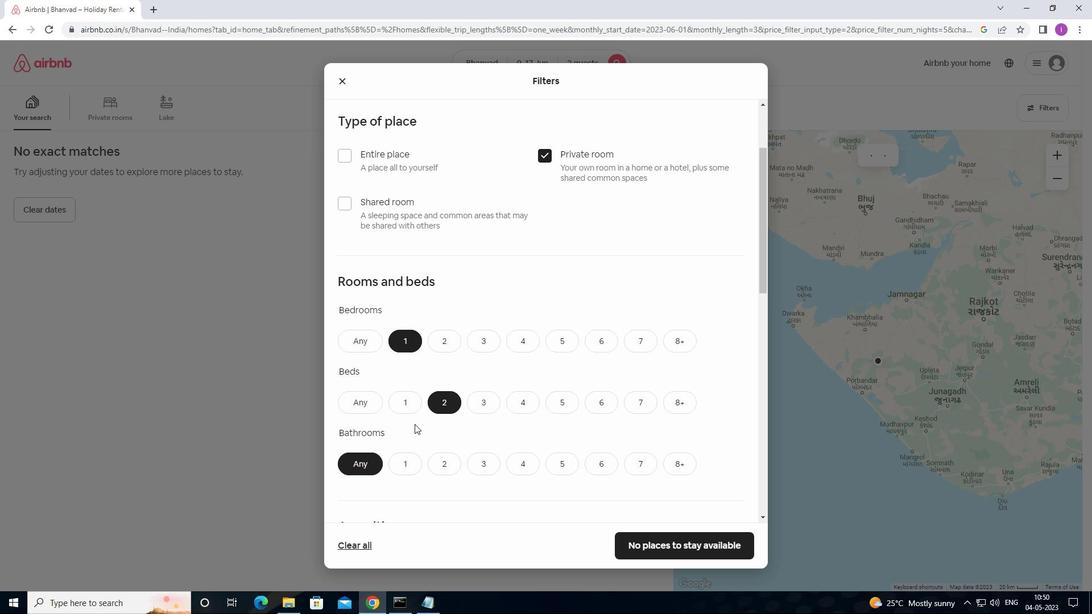 
Action: Mouse scrolled (414, 423) with delta (0, 0)
Screenshot: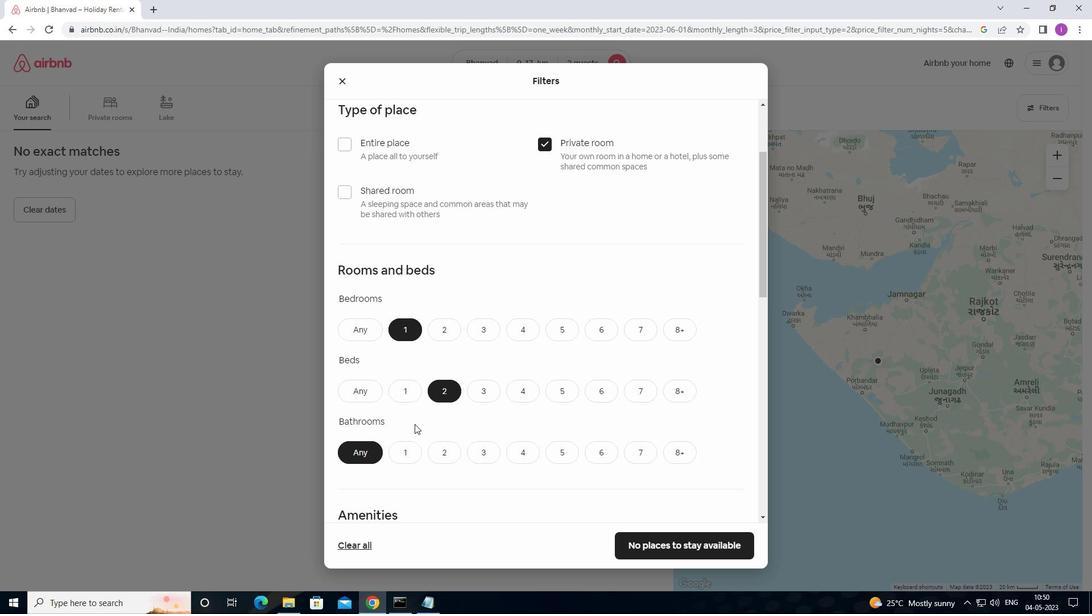 
Action: Mouse moved to (399, 352)
Screenshot: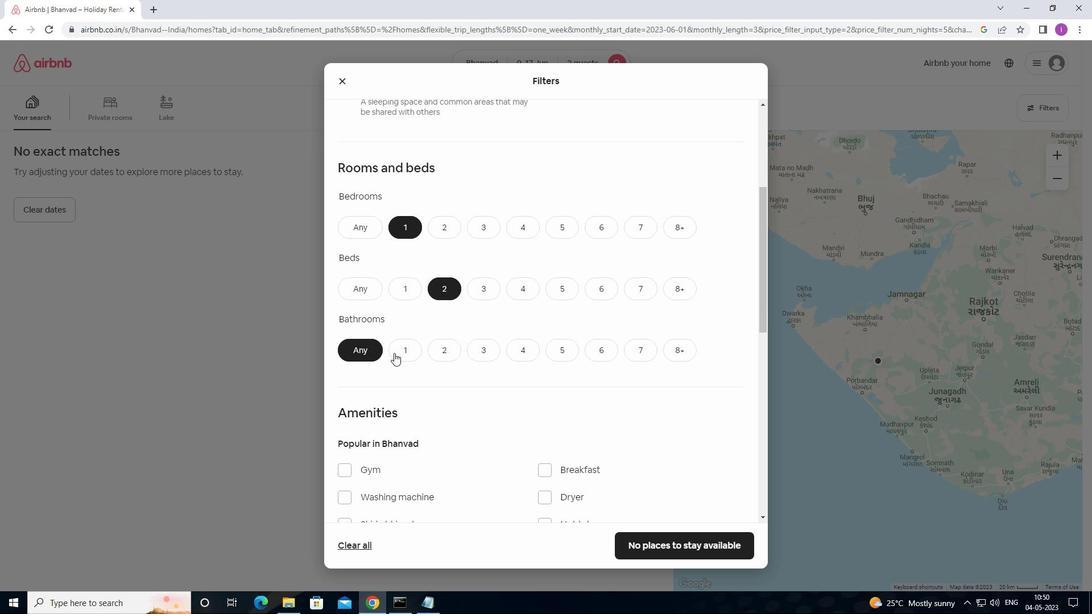 
Action: Mouse pressed left at (399, 352)
Screenshot: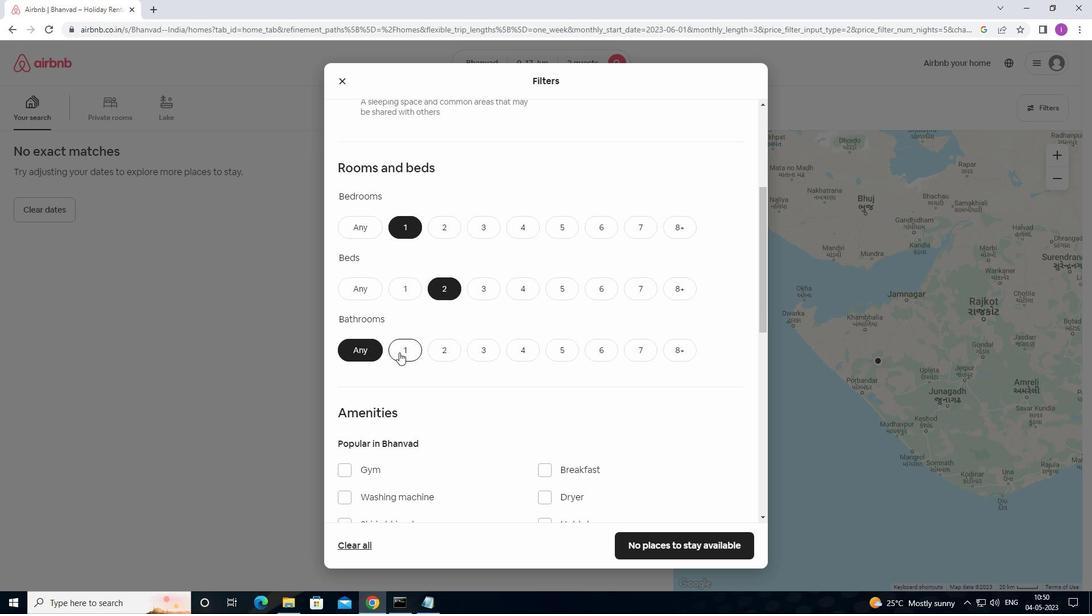 
Action: Mouse moved to (450, 355)
Screenshot: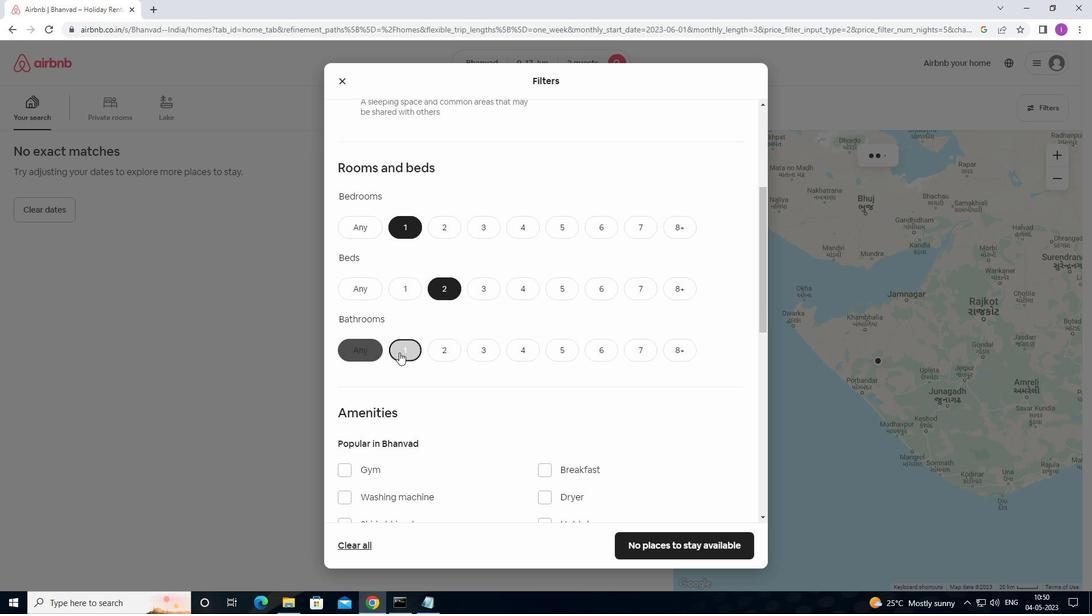 
Action: Mouse scrolled (450, 354) with delta (0, 0)
Screenshot: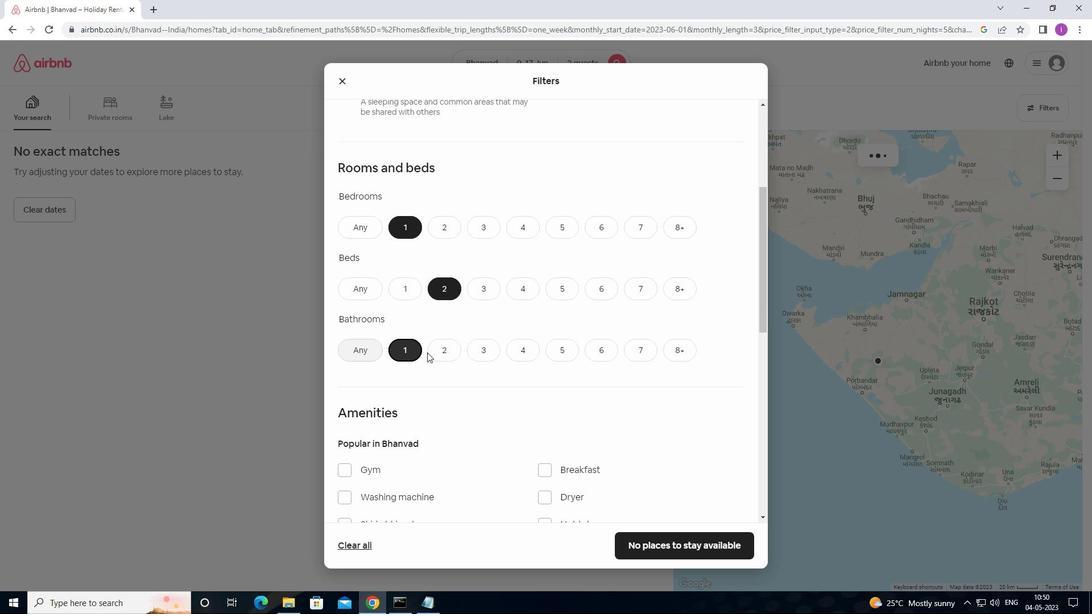 
Action: Mouse scrolled (450, 354) with delta (0, 0)
Screenshot: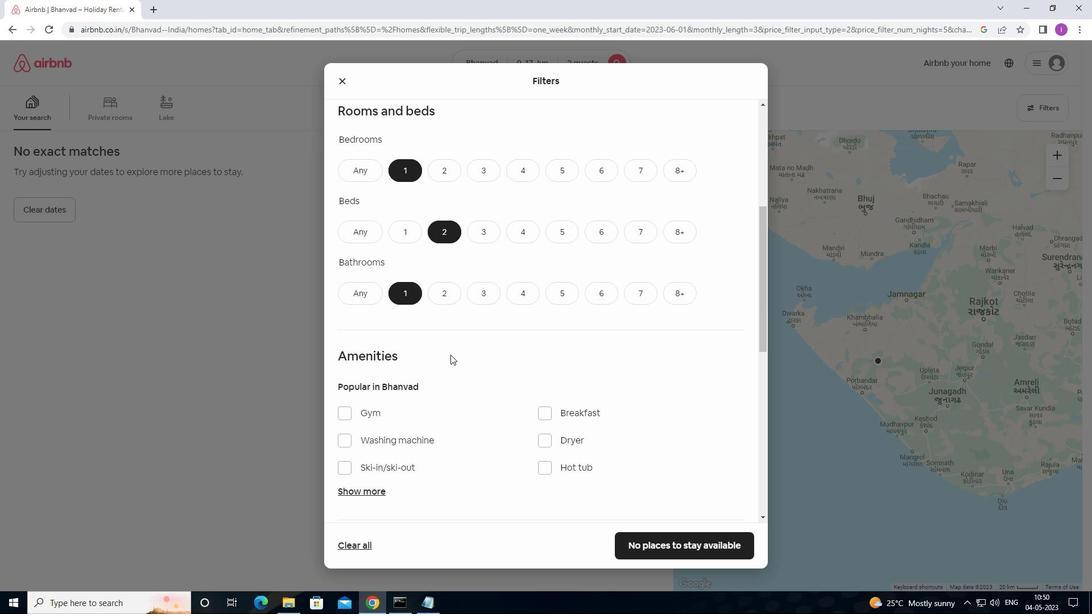 
Action: Mouse moved to (433, 355)
Screenshot: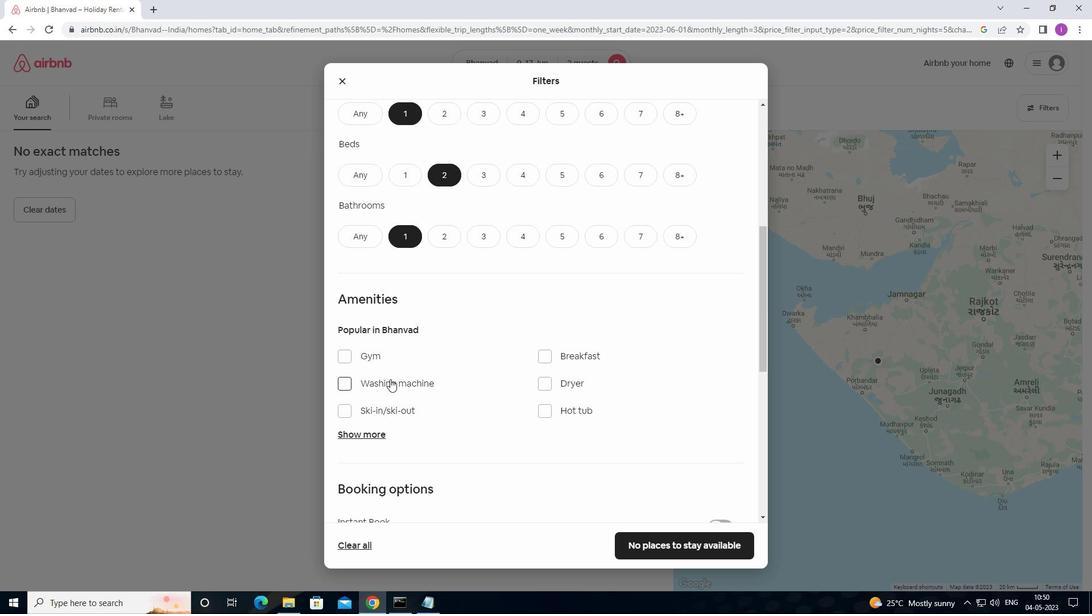 
Action: Mouse scrolled (433, 354) with delta (0, 0)
Screenshot: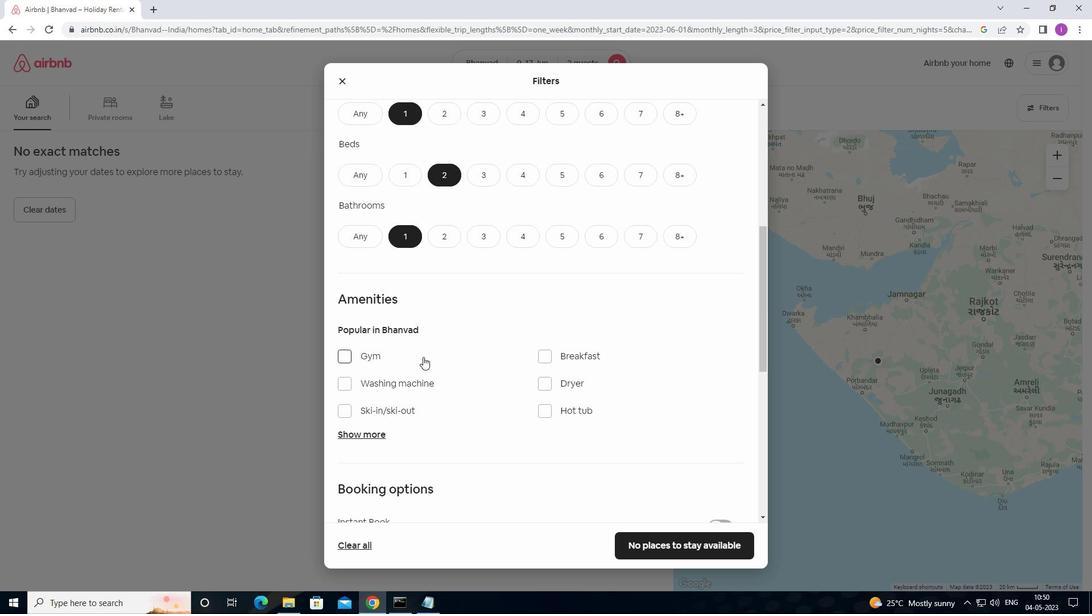 
Action: Mouse scrolled (433, 354) with delta (0, 0)
Screenshot: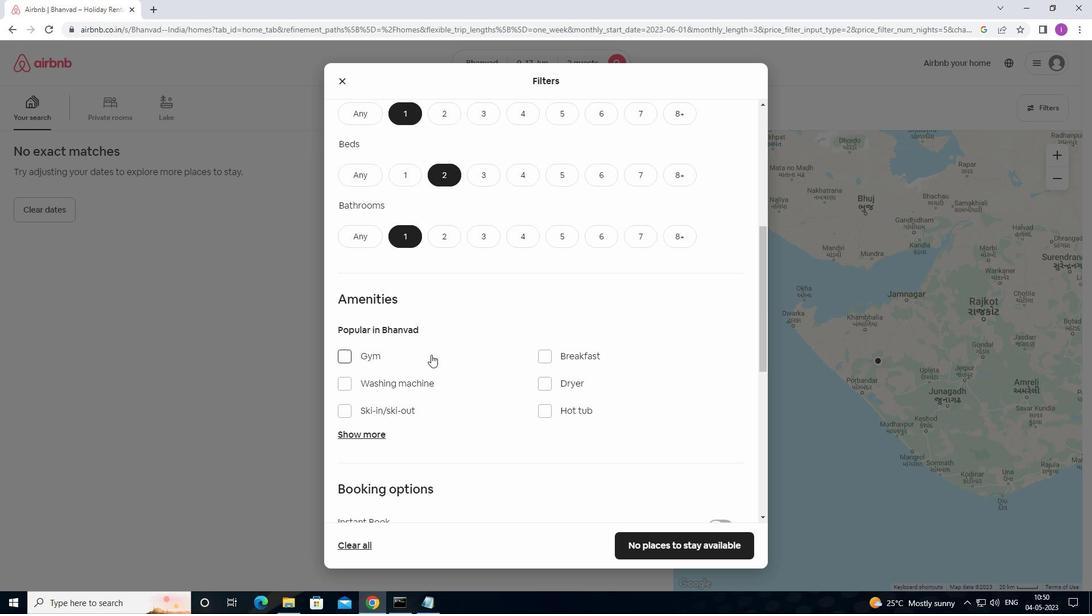 
Action: Mouse scrolled (433, 354) with delta (0, 0)
Screenshot: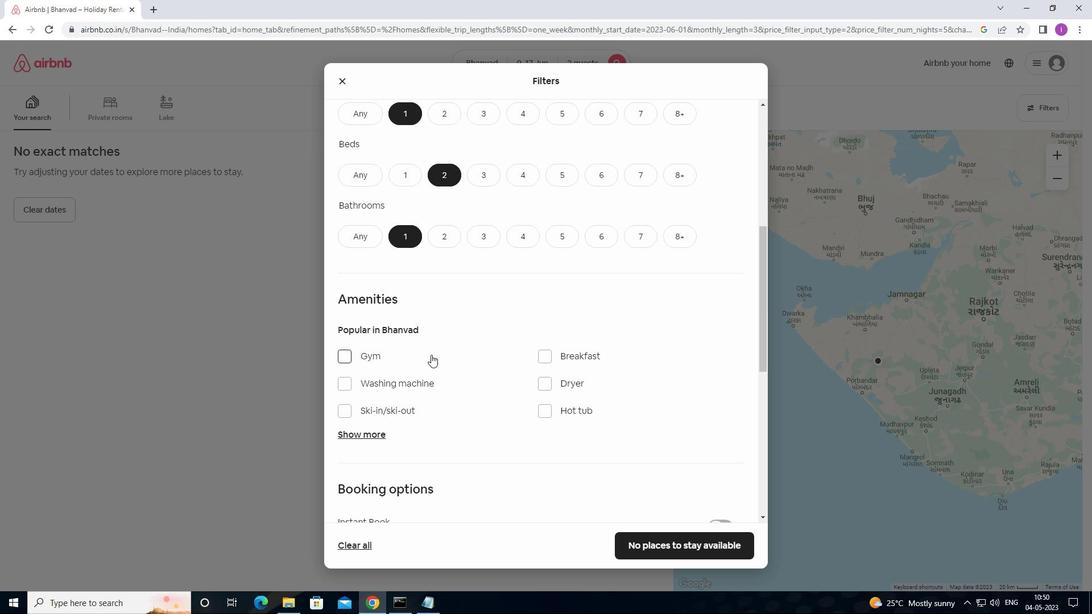 
Action: Mouse moved to (728, 395)
Screenshot: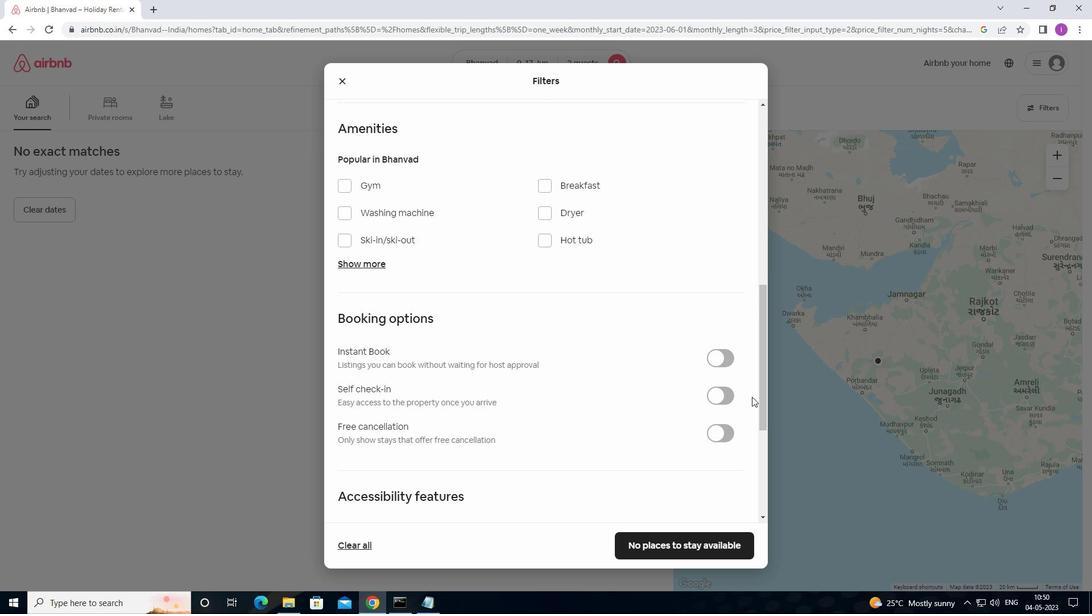 
Action: Mouse pressed left at (728, 395)
Screenshot: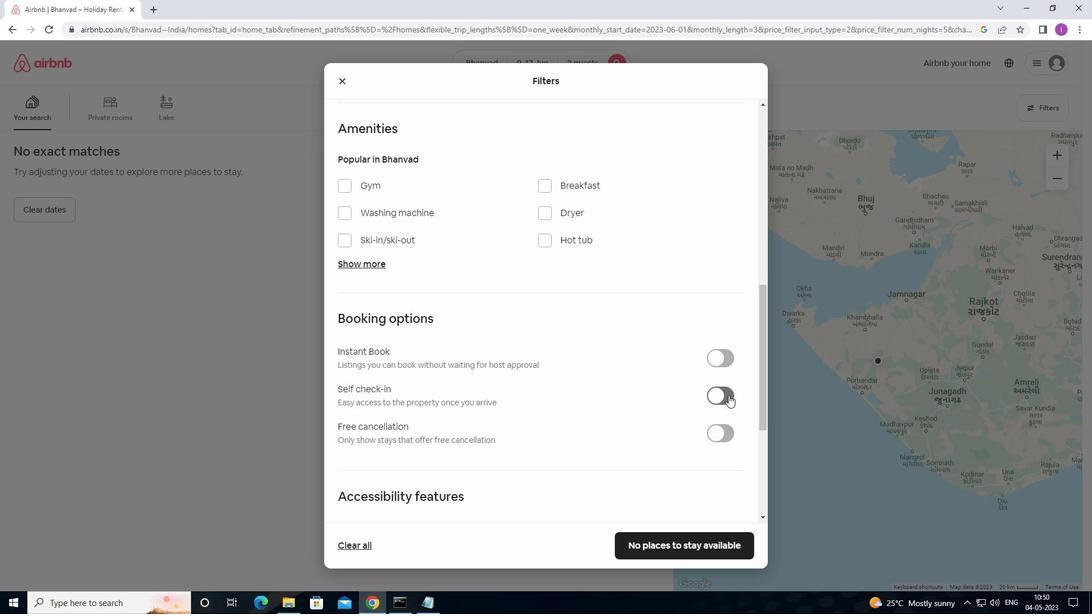 
Action: Mouse moved to (692, 415)
Screenshot: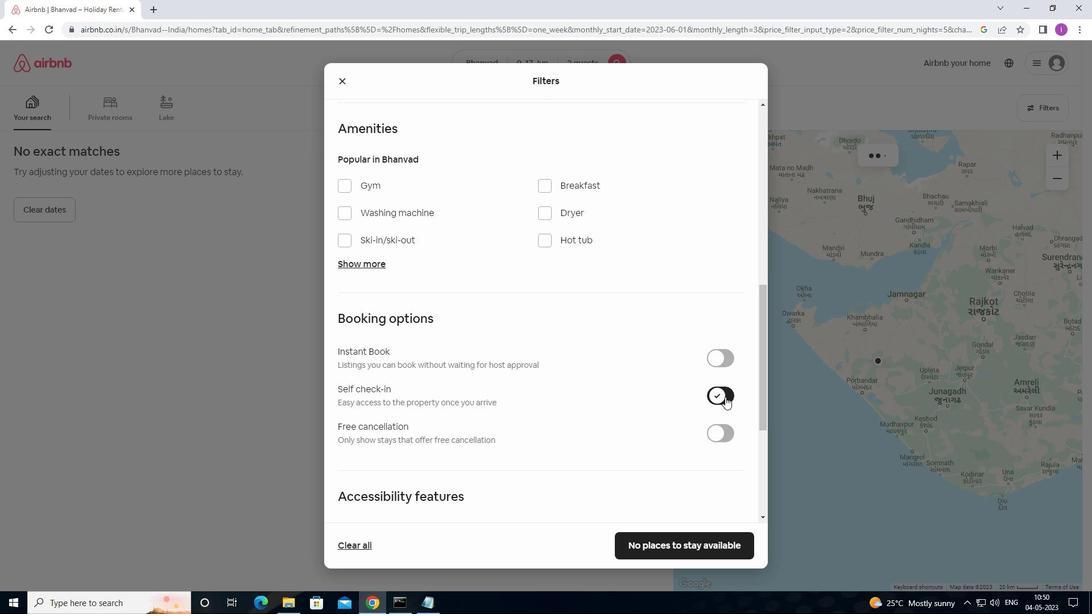 
Action: Mouse scrolled (692, 415) with delta (0, 0)
Screenshot: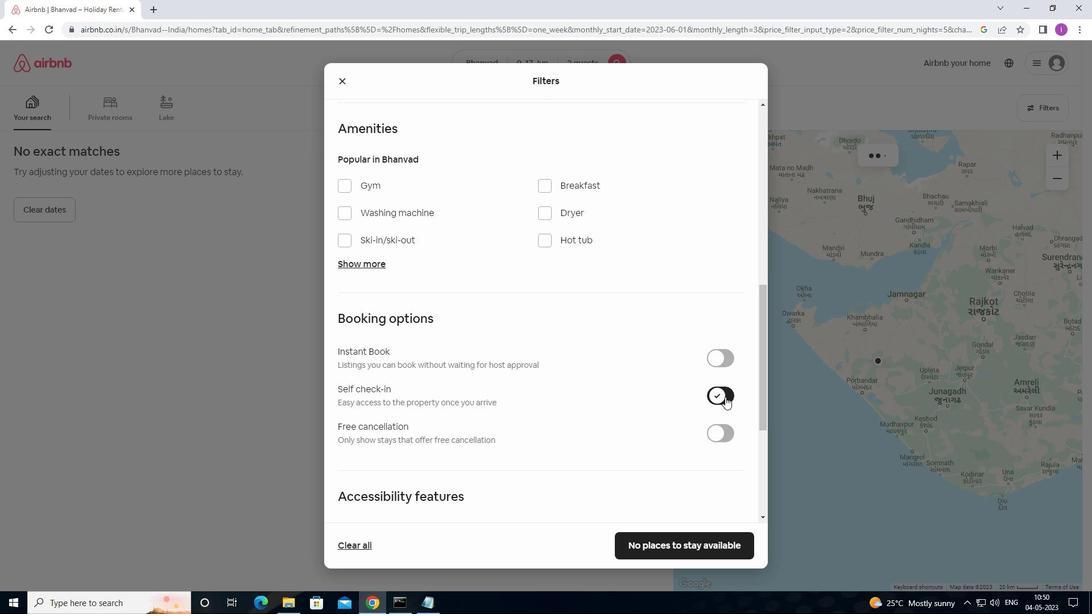 
Action: Mouse moved to (691, 416)
Screenshot: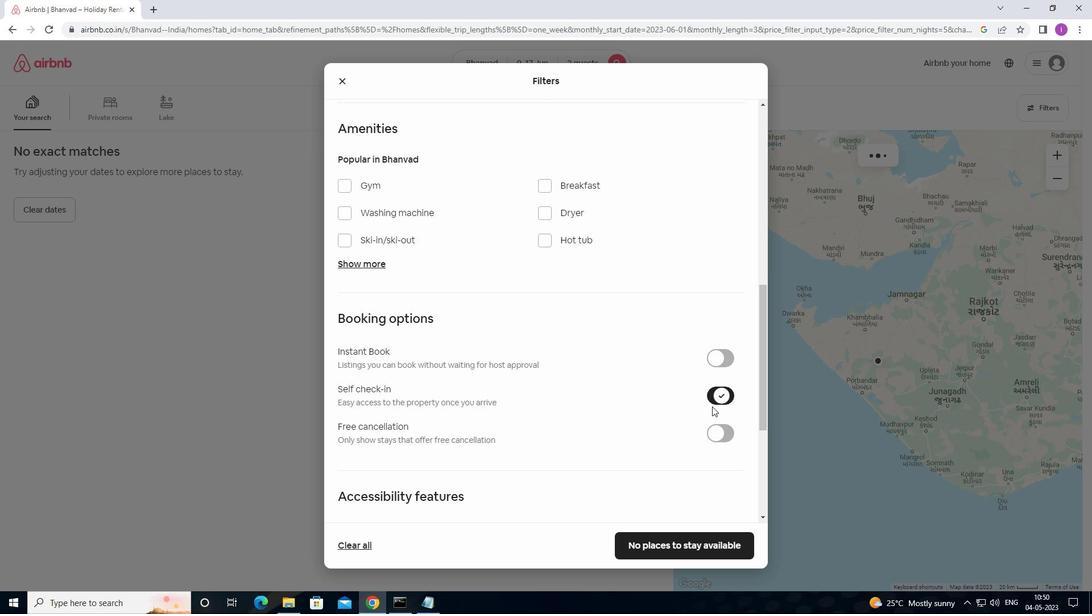 
Action: Mouse scrolled (691, 415) with delta (0, 0)
Screenshot: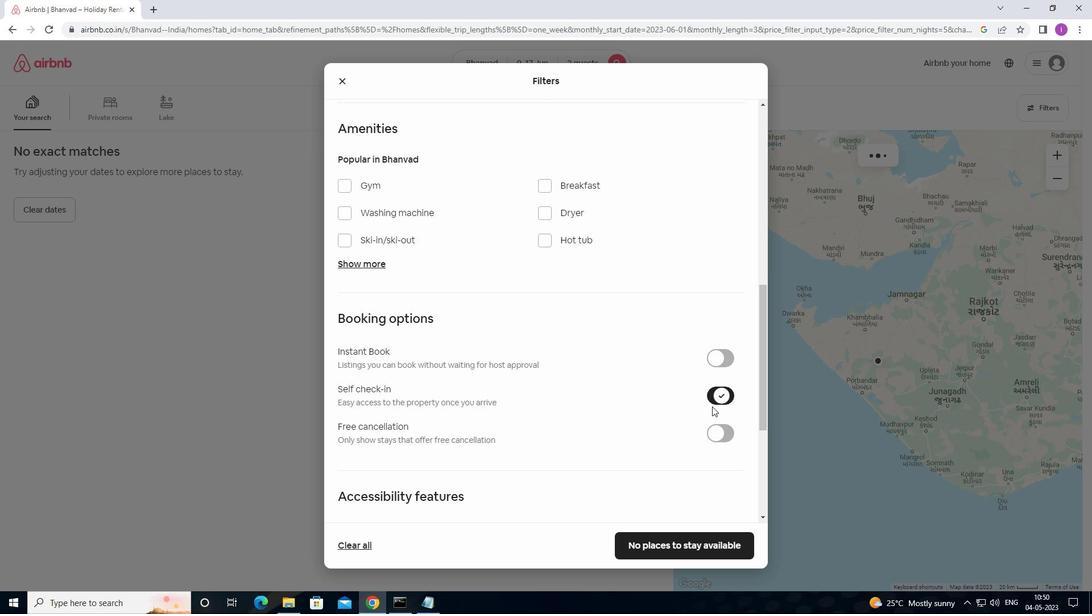 
Action: Mouse moved to (687, 418)
Screenshot: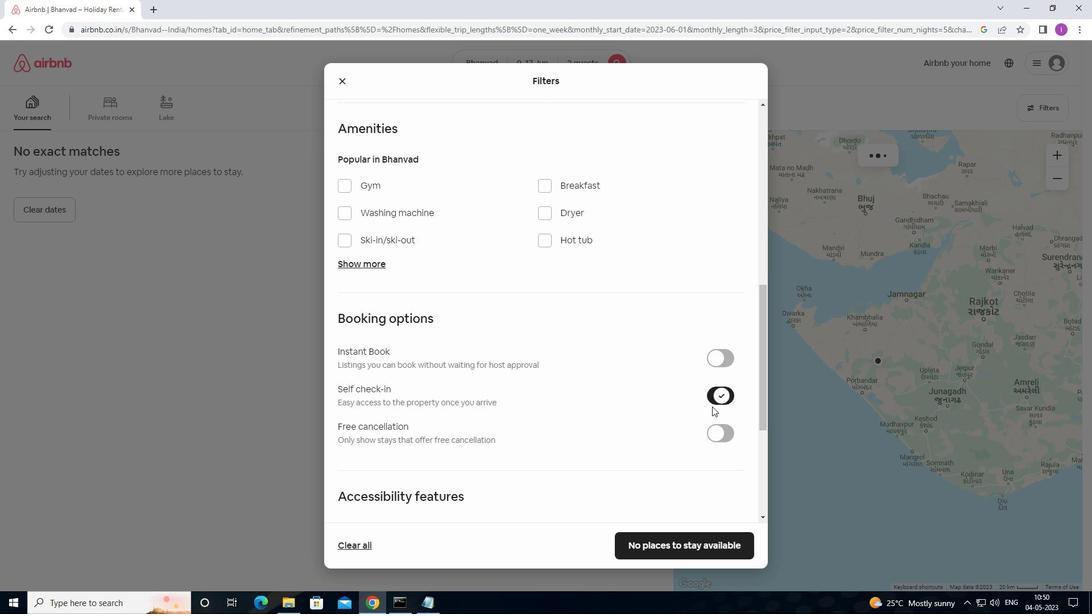
Action: Mouse scrolled (687, 418) with delta (0, 0)
Screenshot: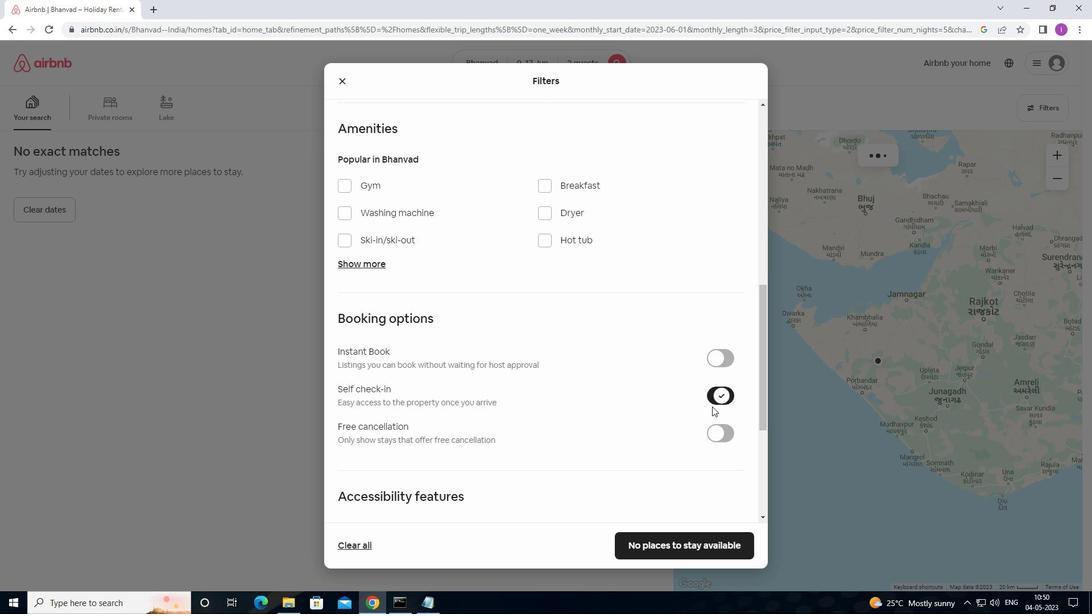 
Action: Mouse moved to (684, 420)
Screenshot: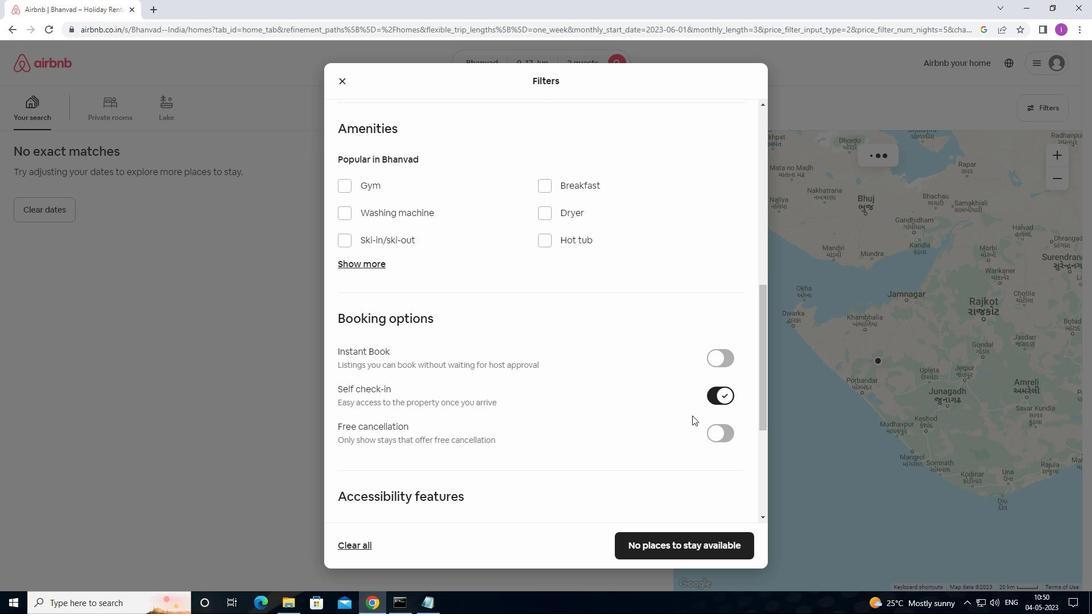 
Action: Mouse scrolled (684, 419) with delta (0, 0)
Screenshot: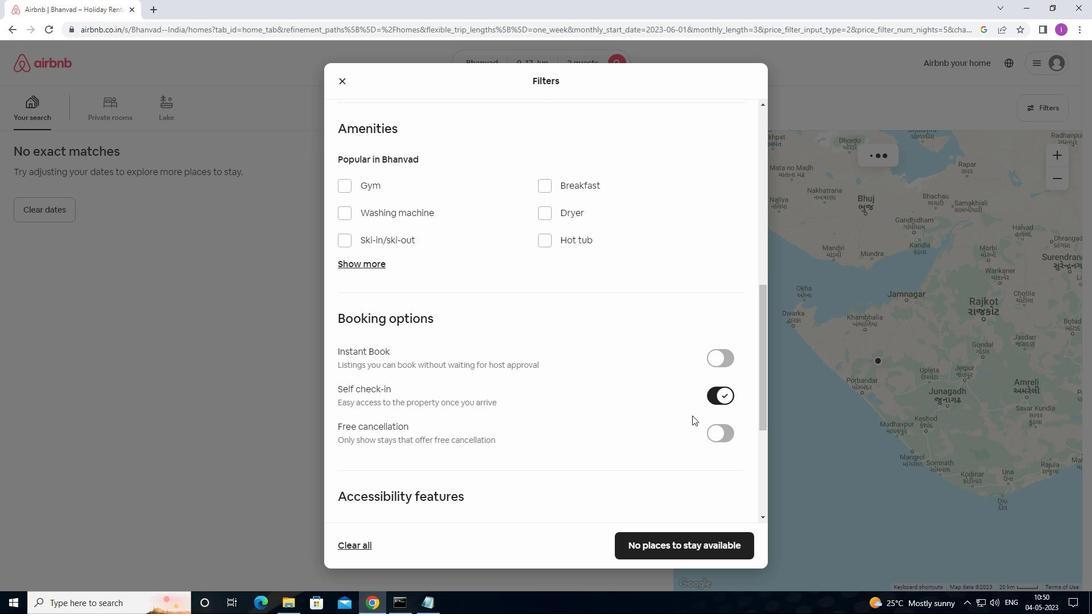 
Action: Mouse moved to (572, 424)
Screenshot: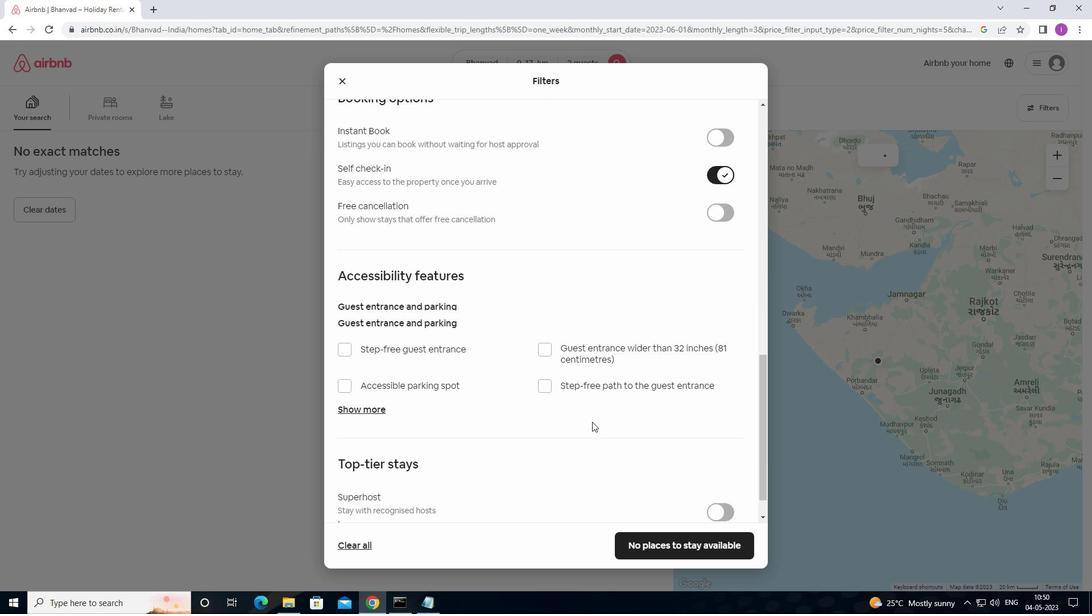
Action: Mouse scrolled (572, 423) with delta (0, 0)
Screenshot: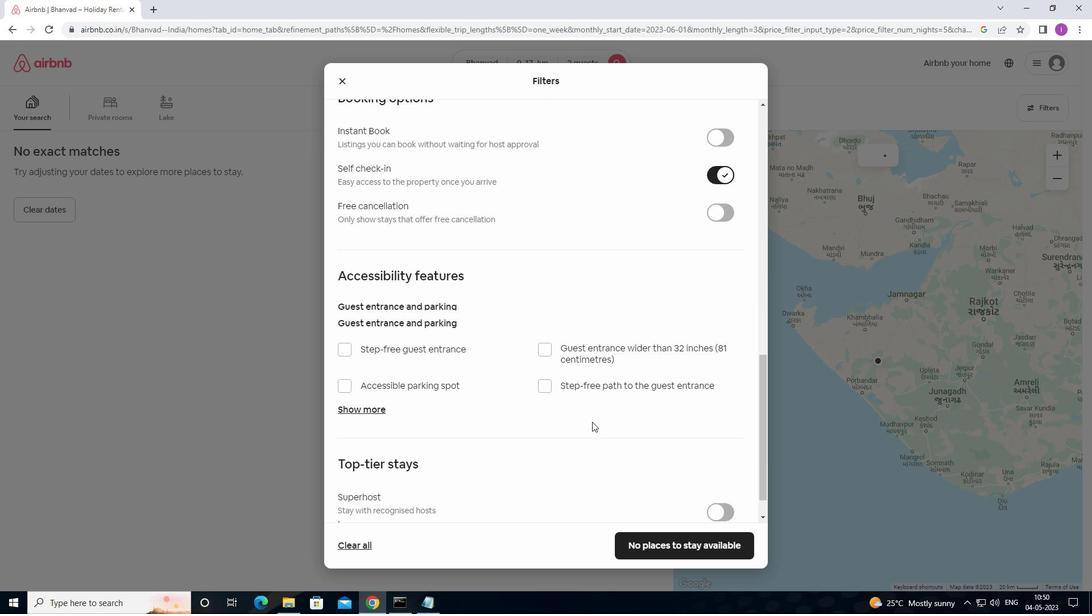 
Action: Mouse scrolled (572, 423) with delta (0, 0)
Screenshot: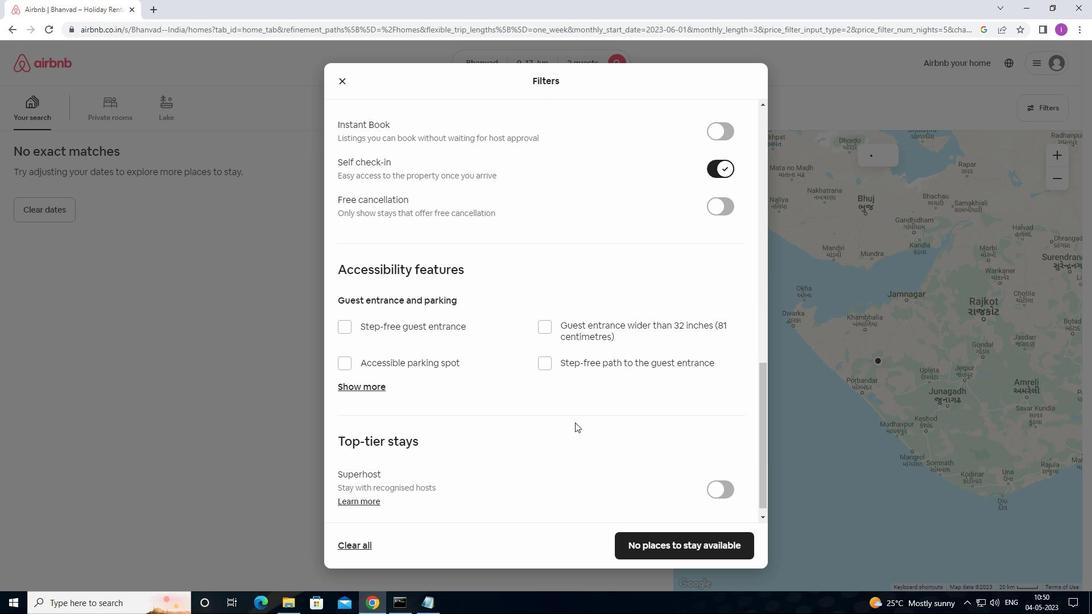 
Action: Mouse scrolled (572, 423) with delta (0, 0)
Screenshot: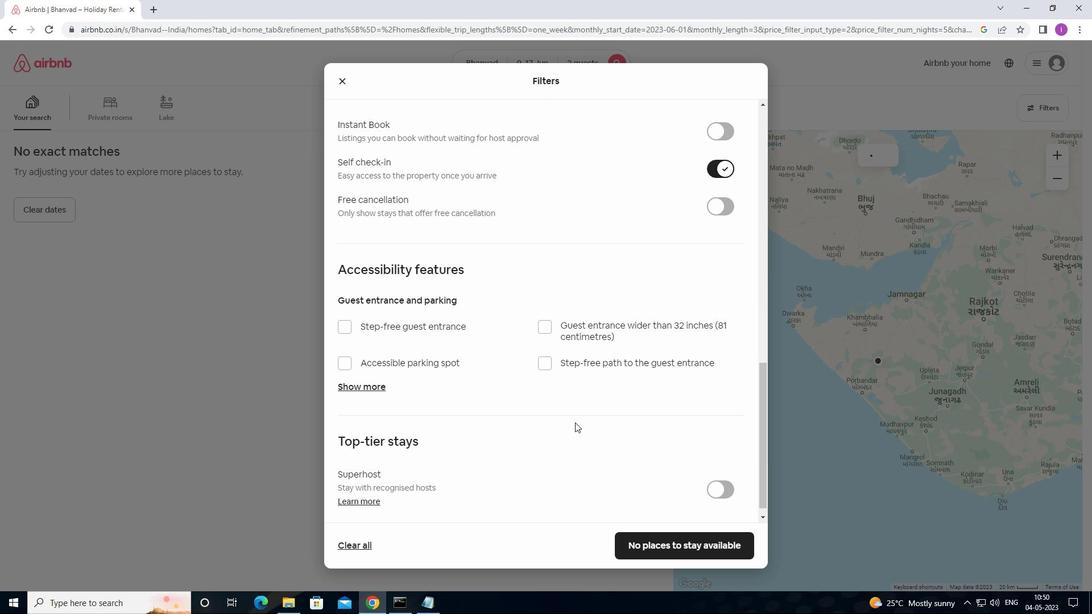 
Action: Mouse moved to (512, 449)
Screenshot: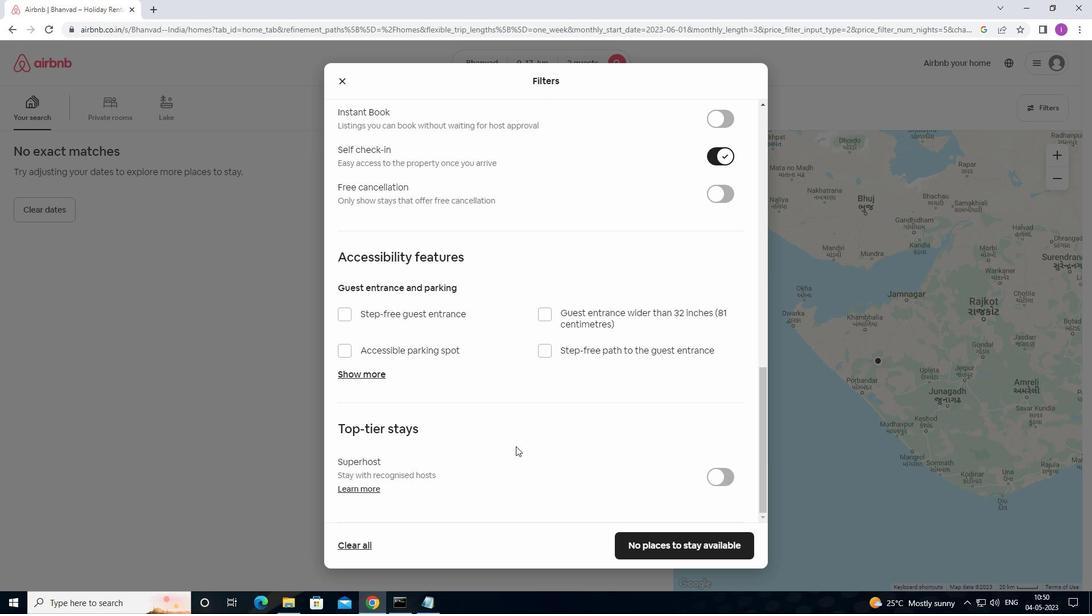 
Action: Mouse scrolled (512, 448) with delta (0, 0)
Screenshot: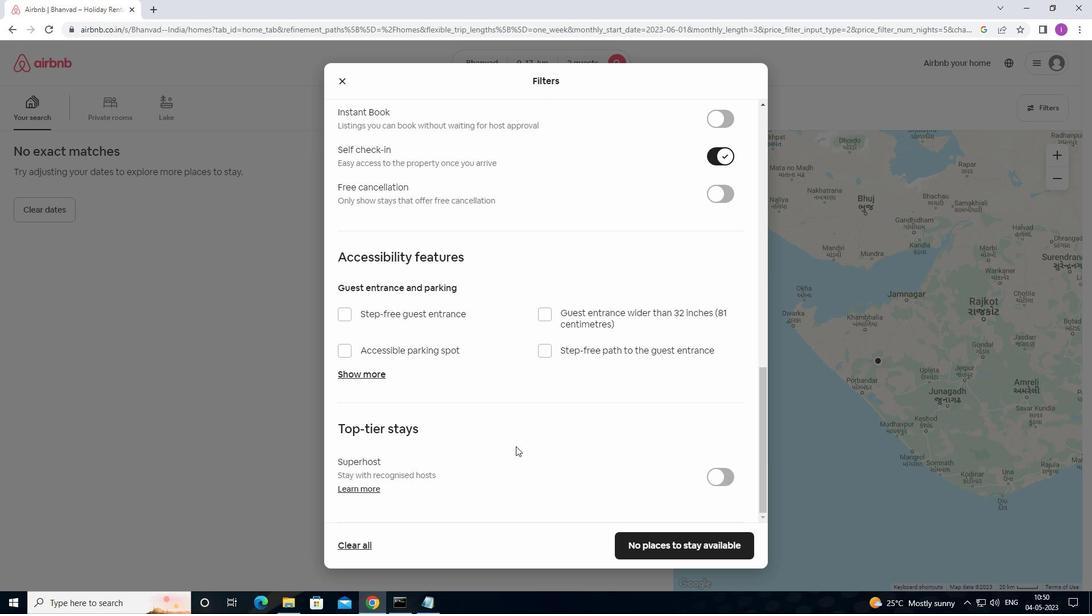 
Action: Mouse scrolled (512, 448) with delta (0, 0)
Screenshot: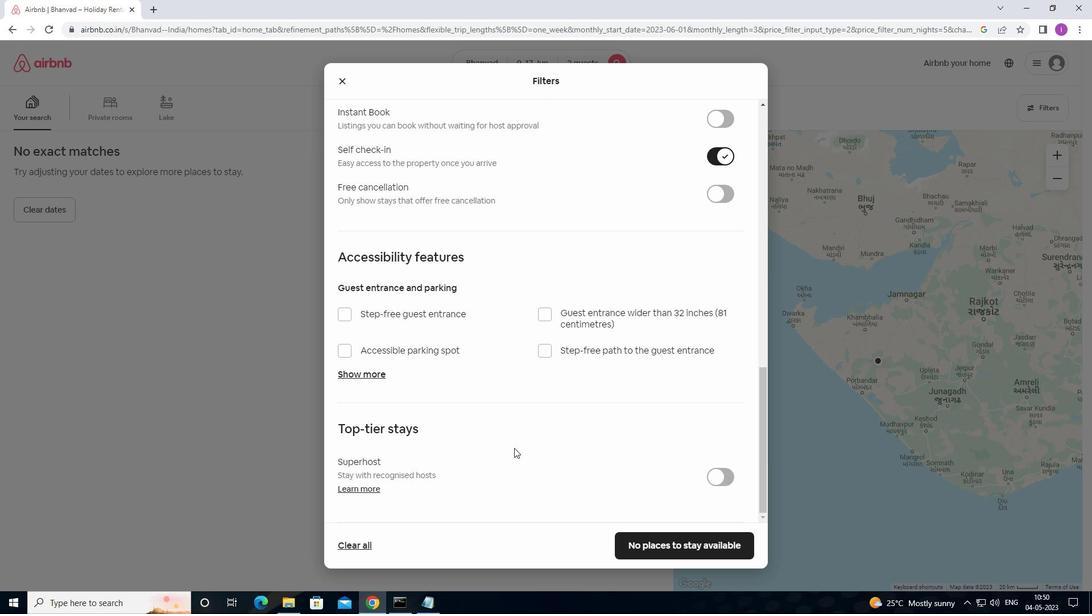 
Action: Mouse scrolled (512, 448) with delta (0, 0)
Screenshot: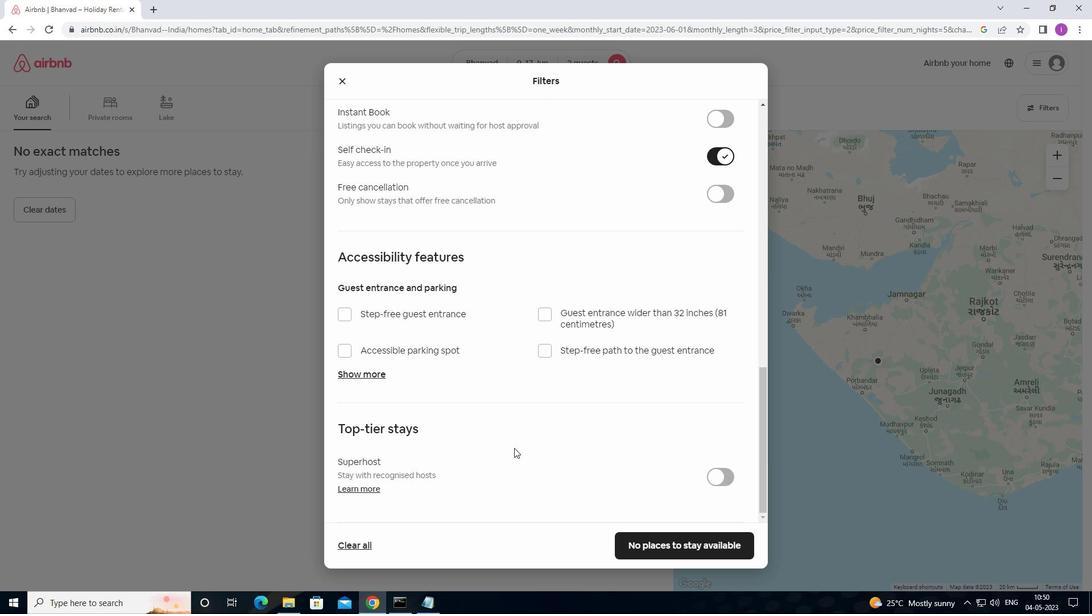 
Action: Mouse scrolled (512, 448) with delta (0, 0)
Screenshot: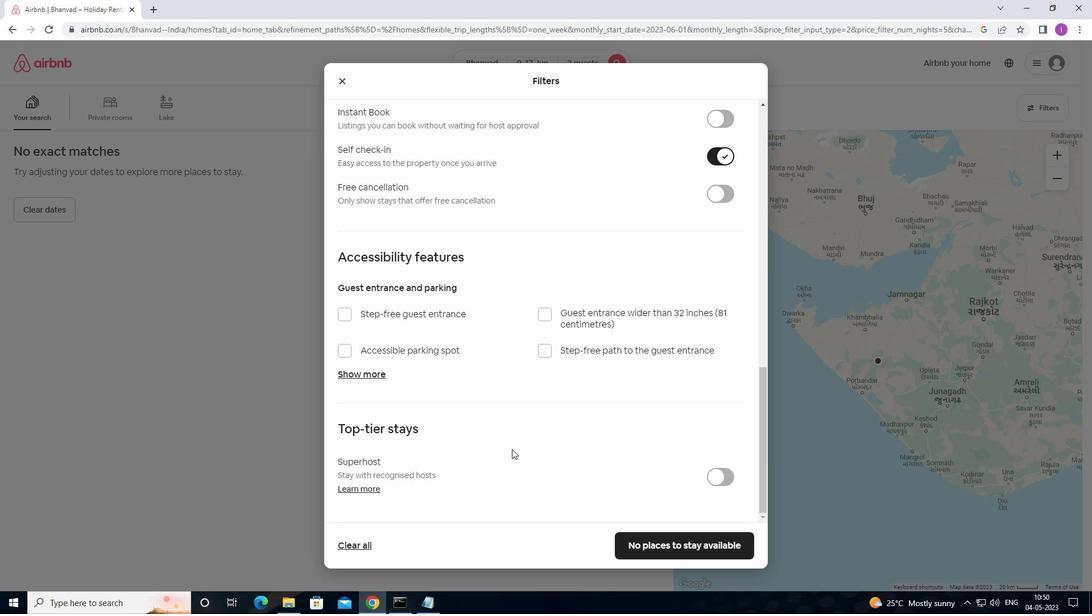 
Action: Mouse scrolled (512, 448) with delta (0, 0)
Screenshot: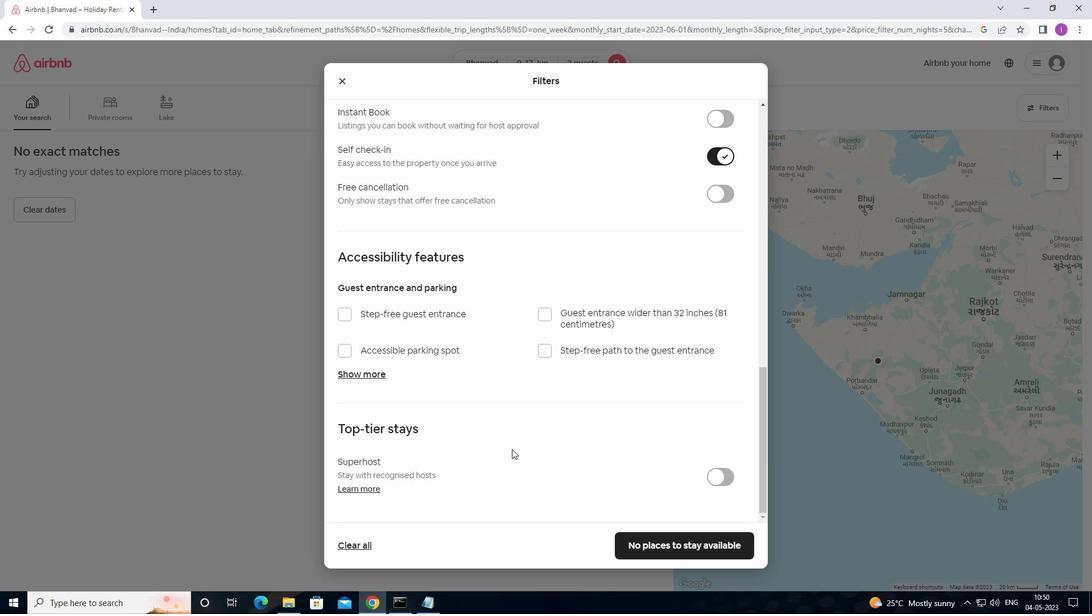 
Action: Mouse moved to (442, 439)
Screenshot: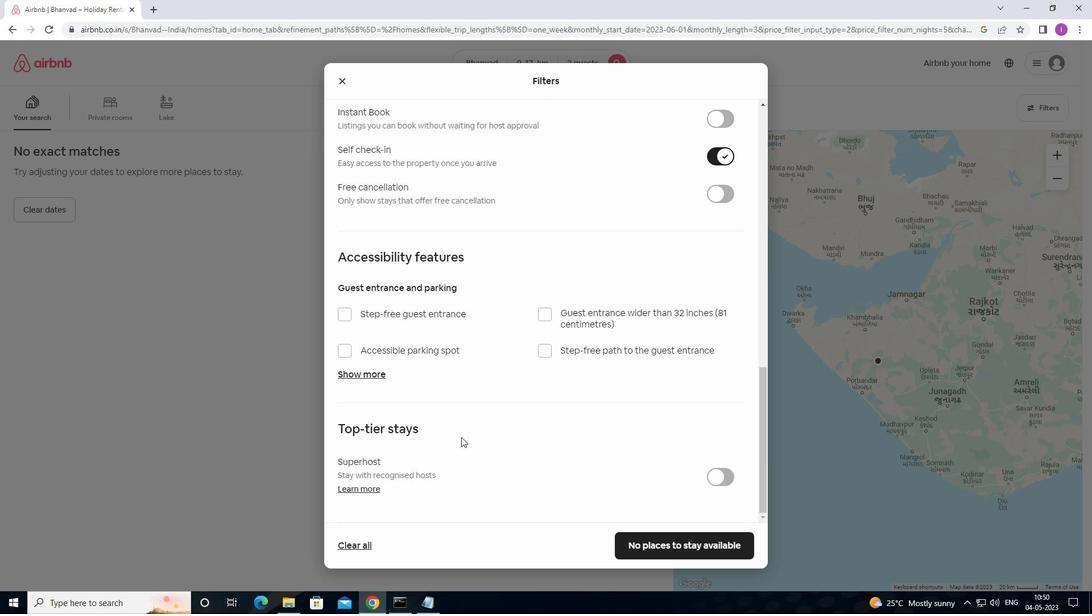 
Action: Mouse scrolled (442, 439) with delta (0, 0)
Screenshot: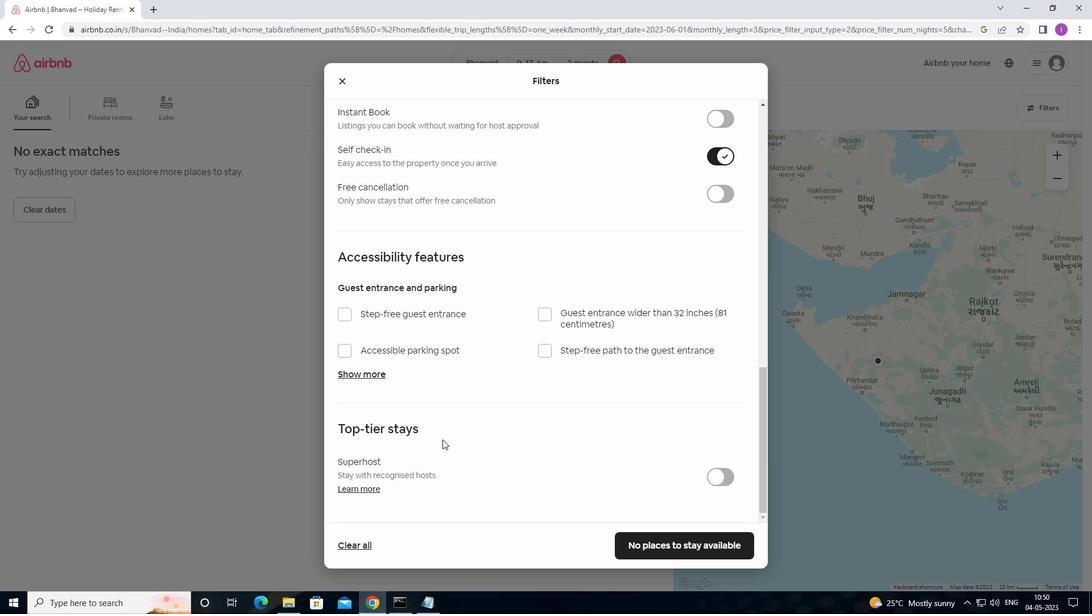 
Action: Mouse moved to (460, 439)
Screenshot: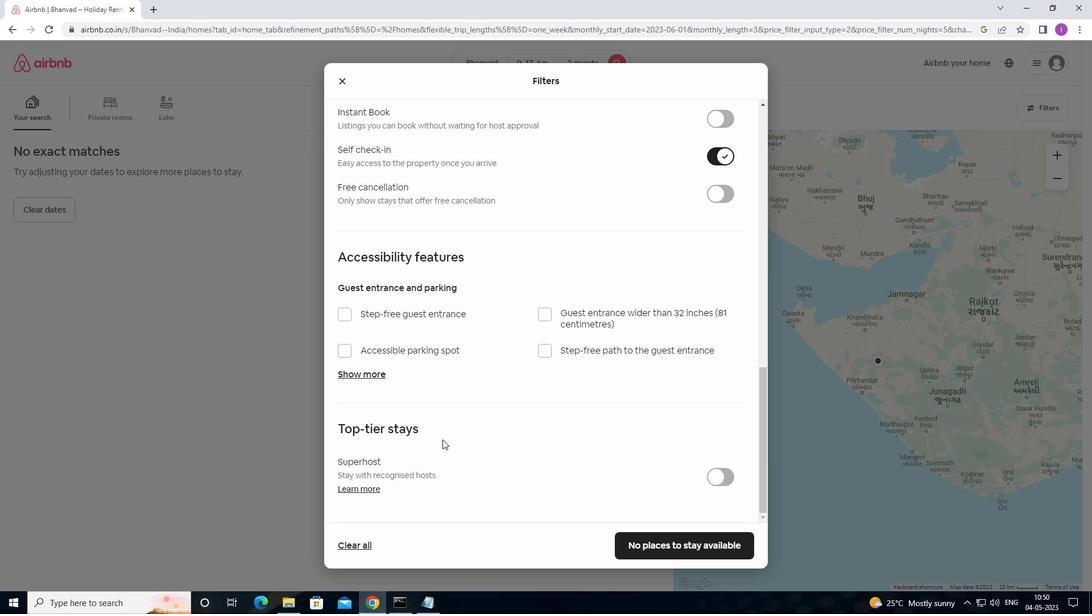 
Action: Mouse scrolled (460, 439) with delta (0, 0)
Screenshot: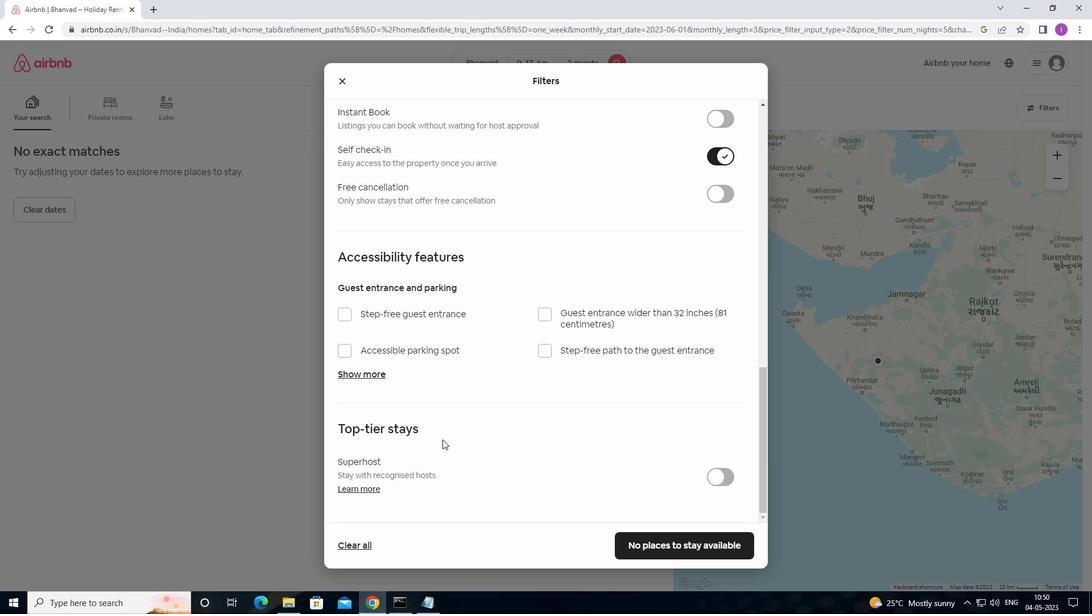 
Action: Mouse moved to (536, 439)
Screenshot: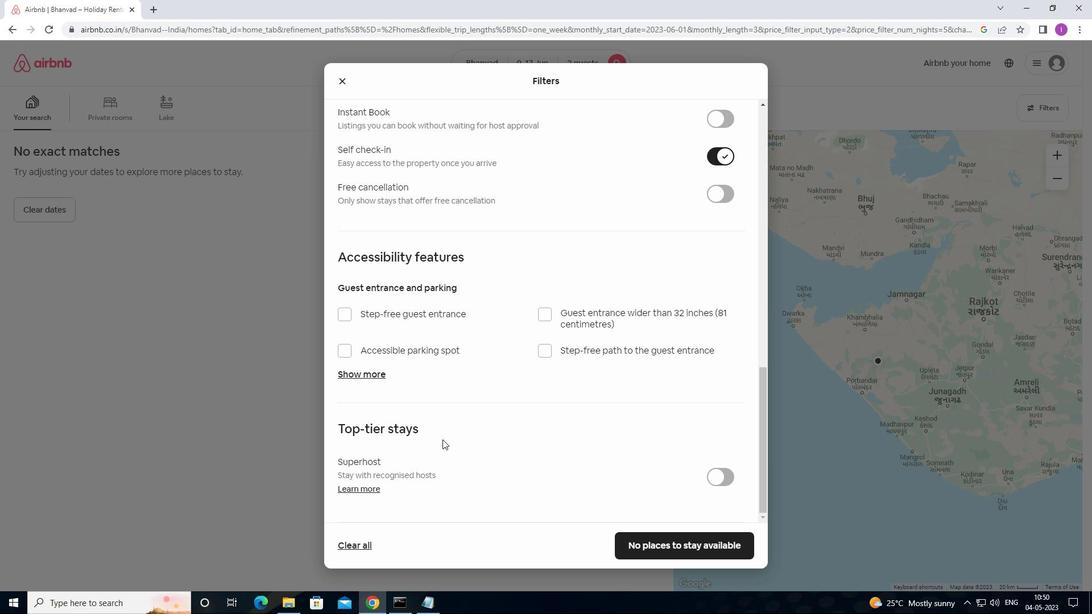 
Action: Mouse scrolled (536, 439) with delta (0, 0)
Screenshot: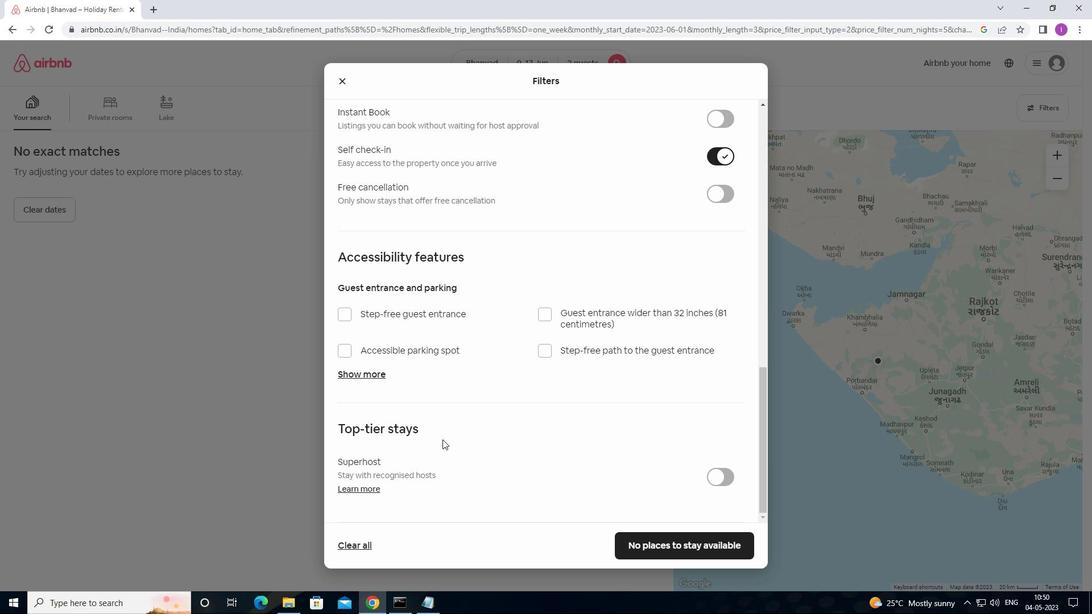 
Action: Mouse moved to (652, 537)
Screenshot: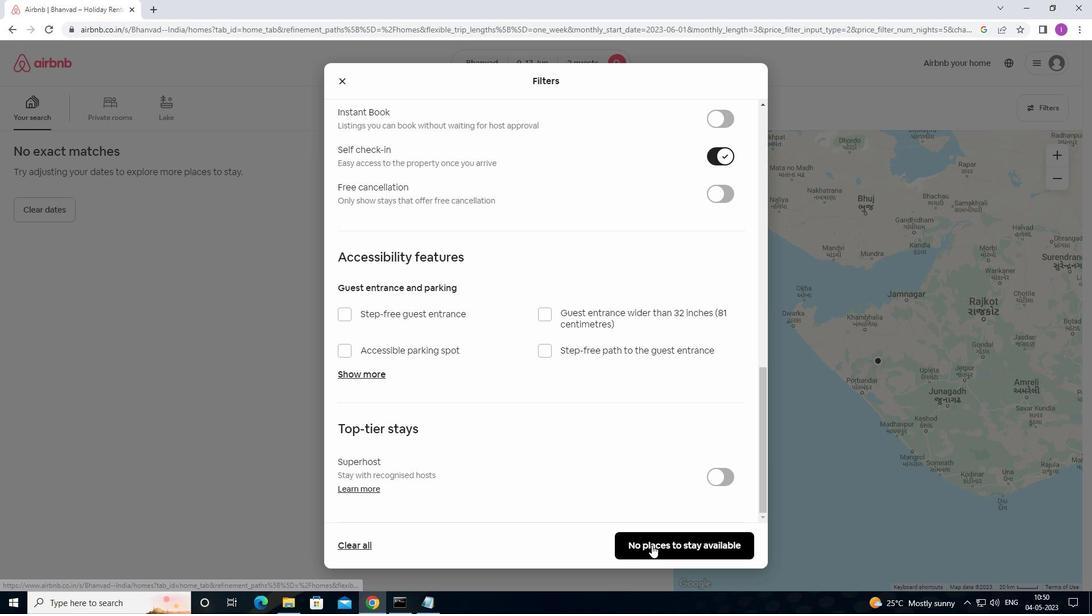 
Action: Mouse pressed left at (652, 537)
Screenshot: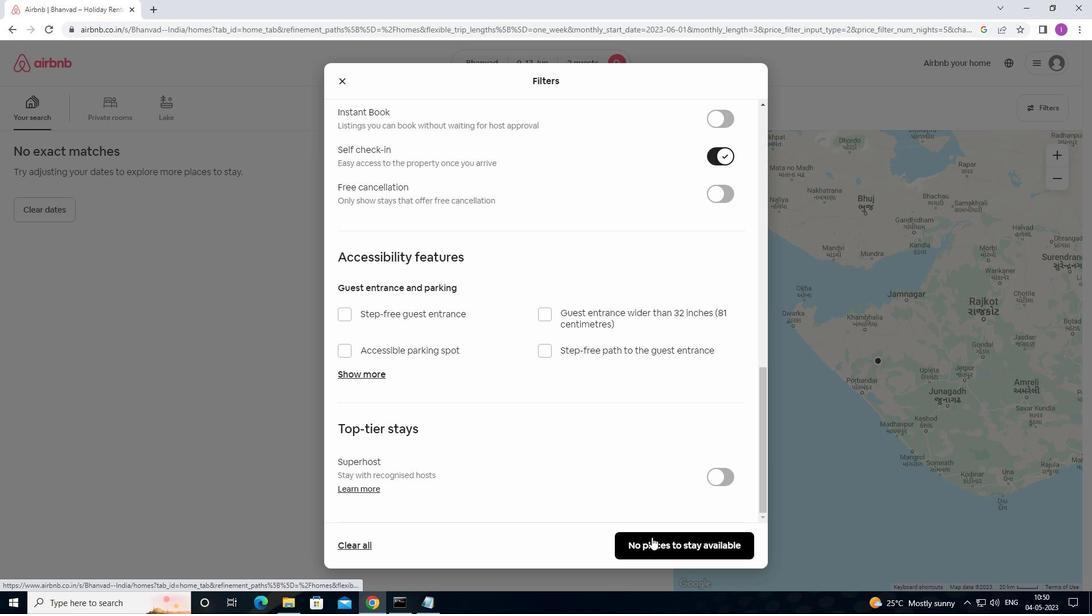 
Action: Mouse moved to (596, 532)
Screenshot: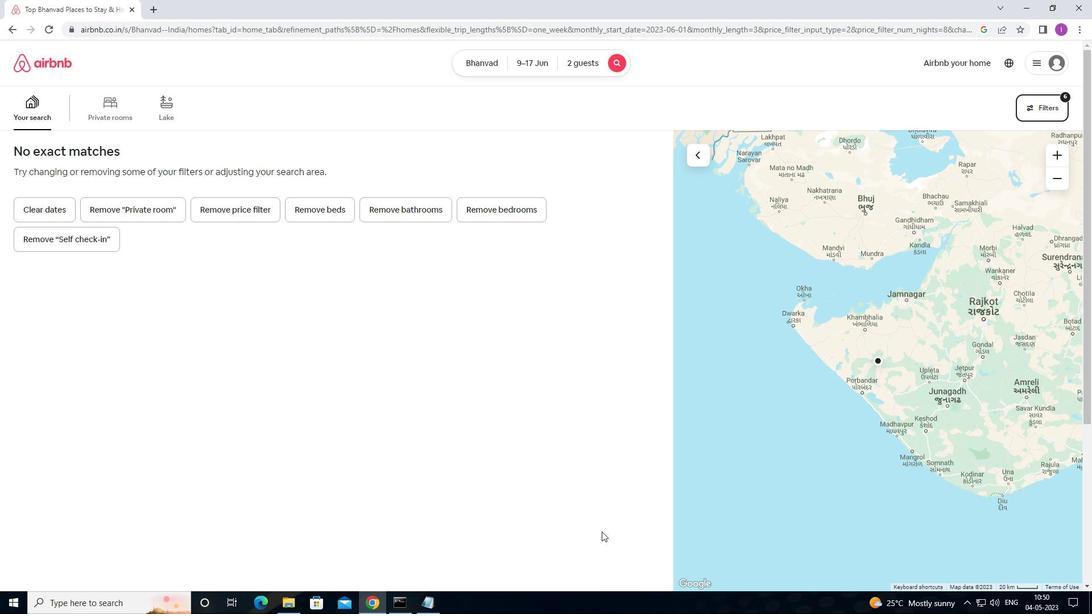 
